 Task: Search one way flight ticket for 4 adults, 2 children, 2 infants in seat and 1 infant on lap in economy from Lubbock: Lubbock Preston Smith International Airport to Laramie: Laramie Regional Airport on 8-3-2023. Choice of flights is Sun country airlines. Price is upto 90000. Outbound departure time preference is 18:45.
Action: Mouse moved to (343, 146)
Screenshot: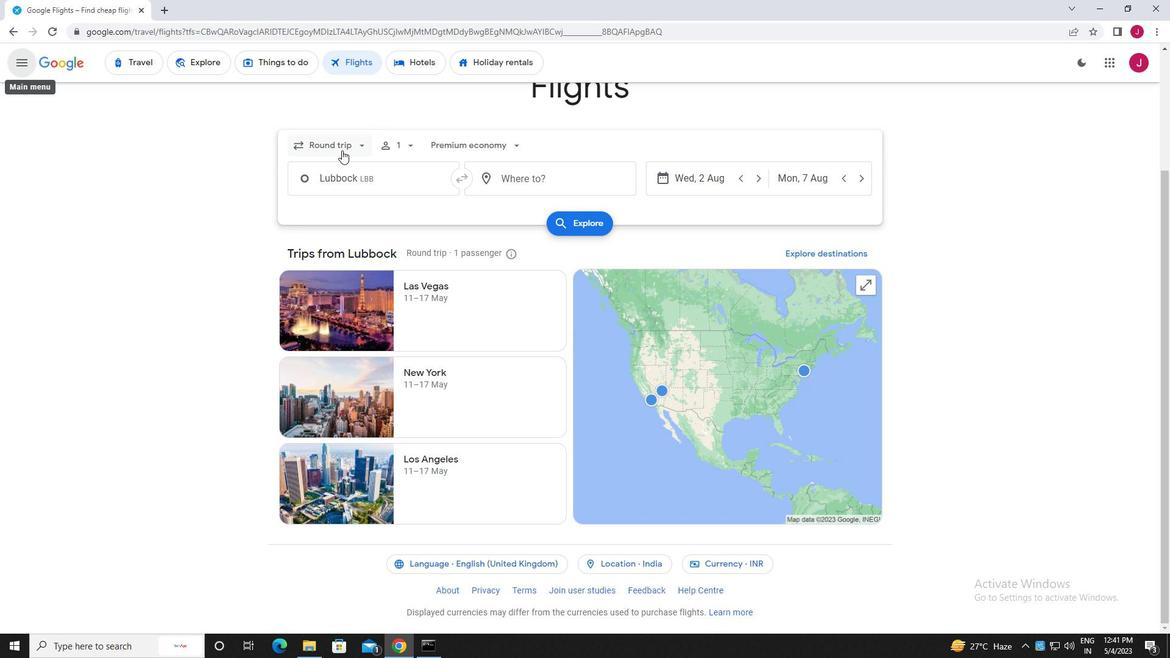 
Action: Mouse pressed left at (343, 146)
Screenshot: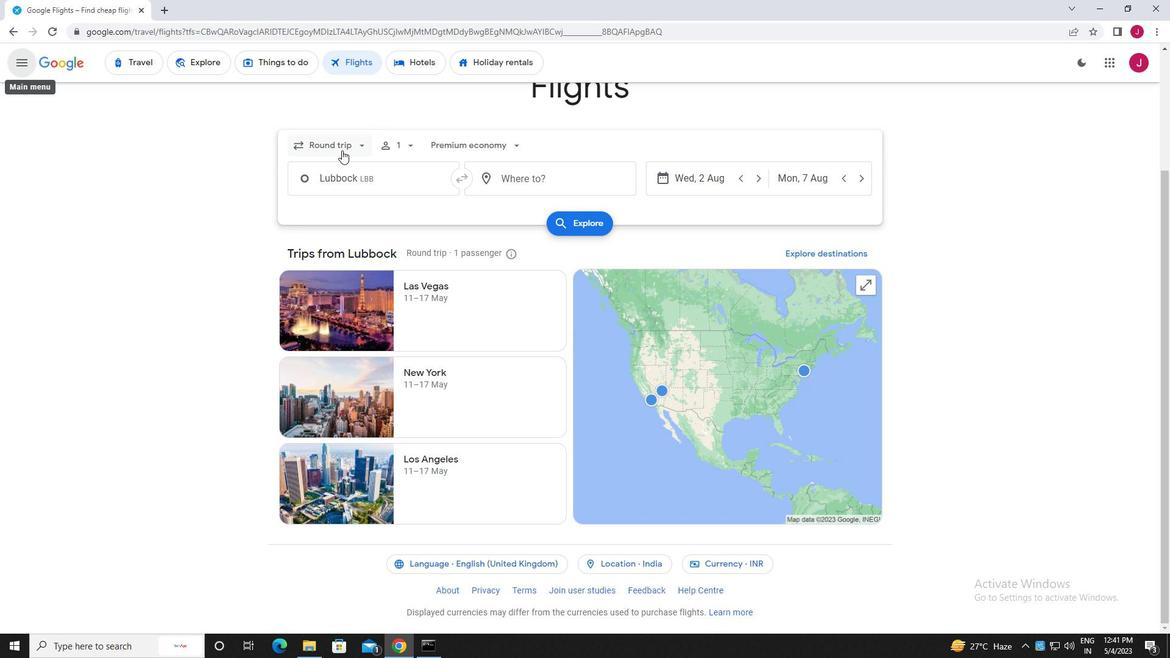 
Action: Mouse moved to (350, 199)
Screenshot: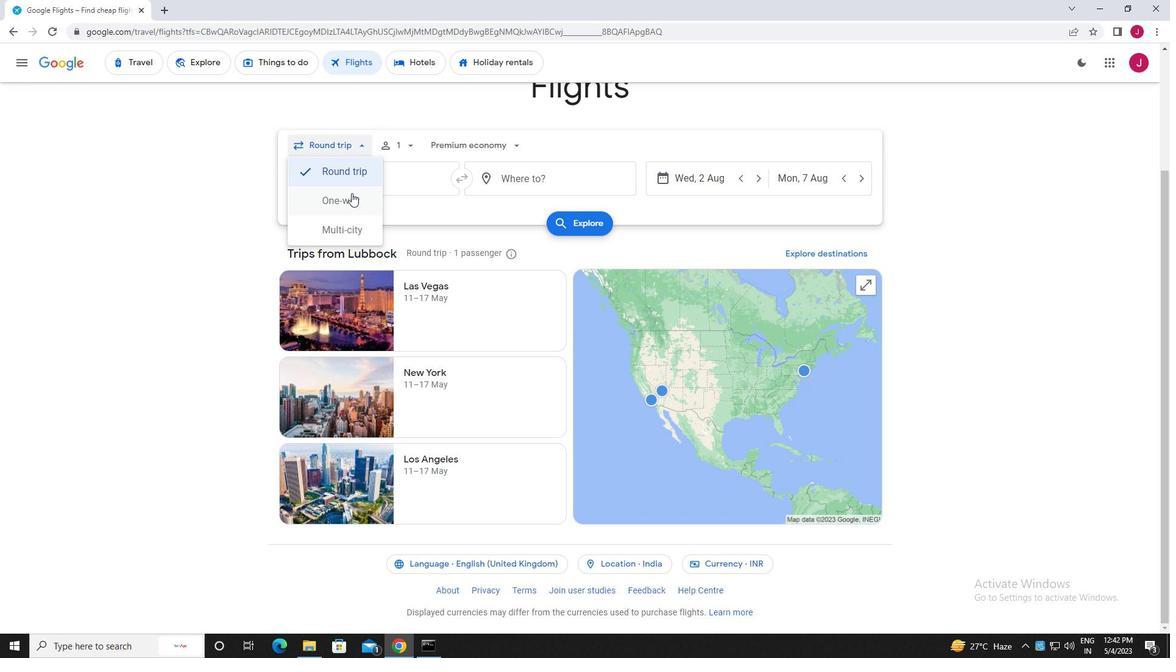 
Action: Mouse pressed left at (350, 199)
Screenshot: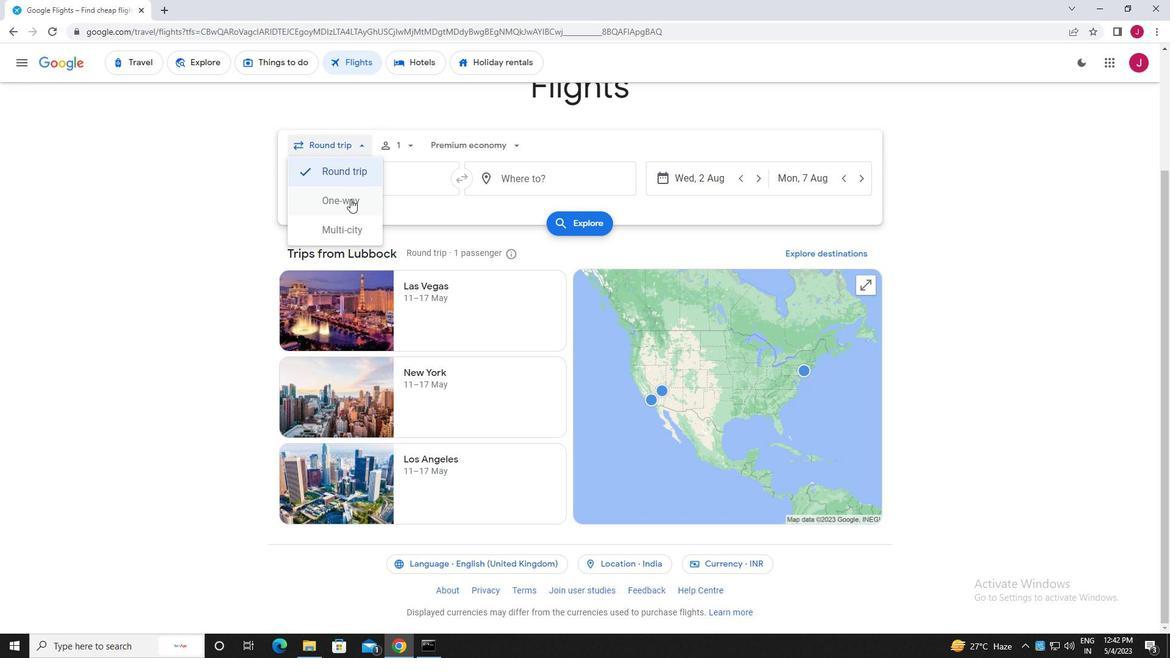 
Action: Mouse moved to (406, 146)
Screenshot: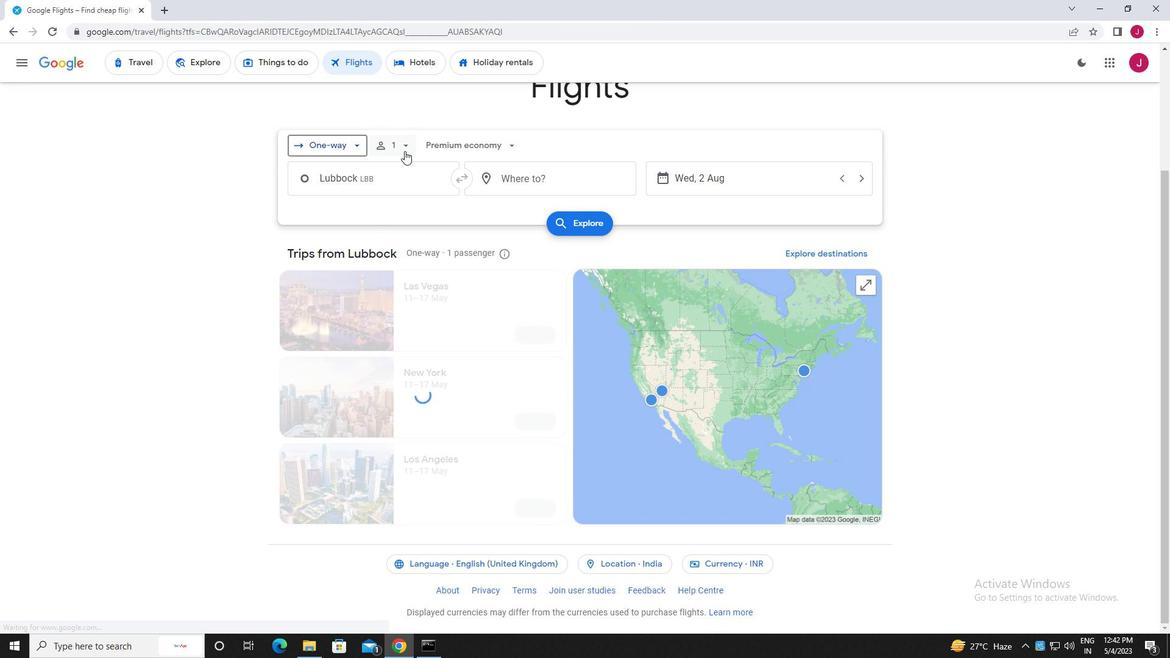 
Action: Mouse pressed left at (406, 146)
Screenshot: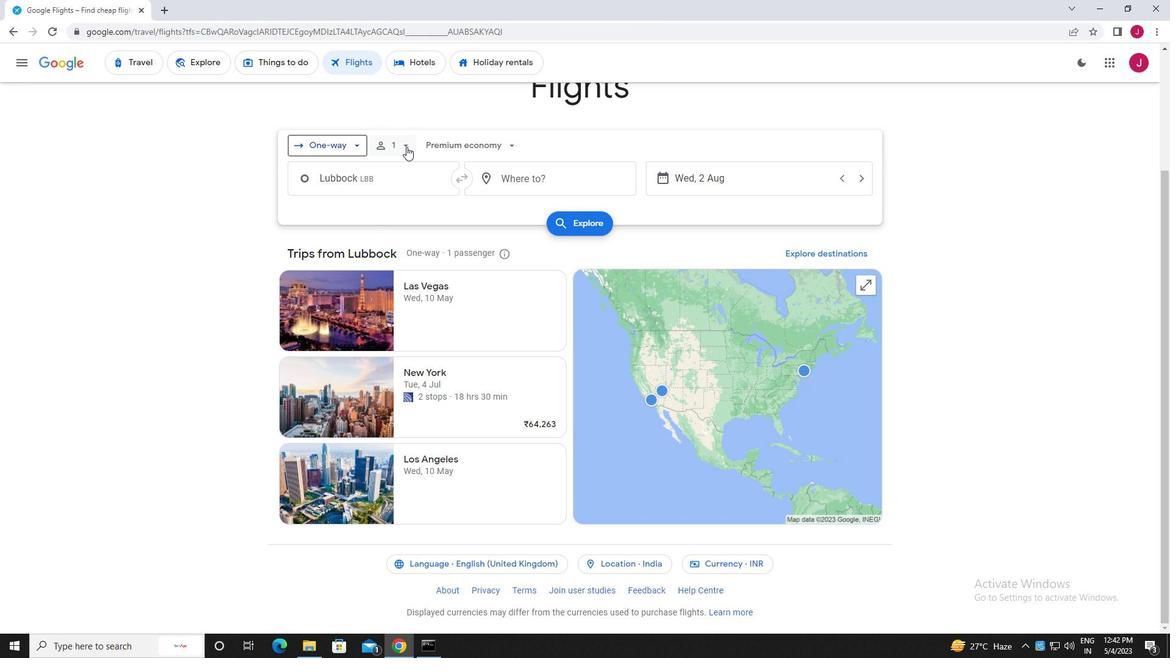 
Action: Mouse moved to (496, 177)
Screenshot: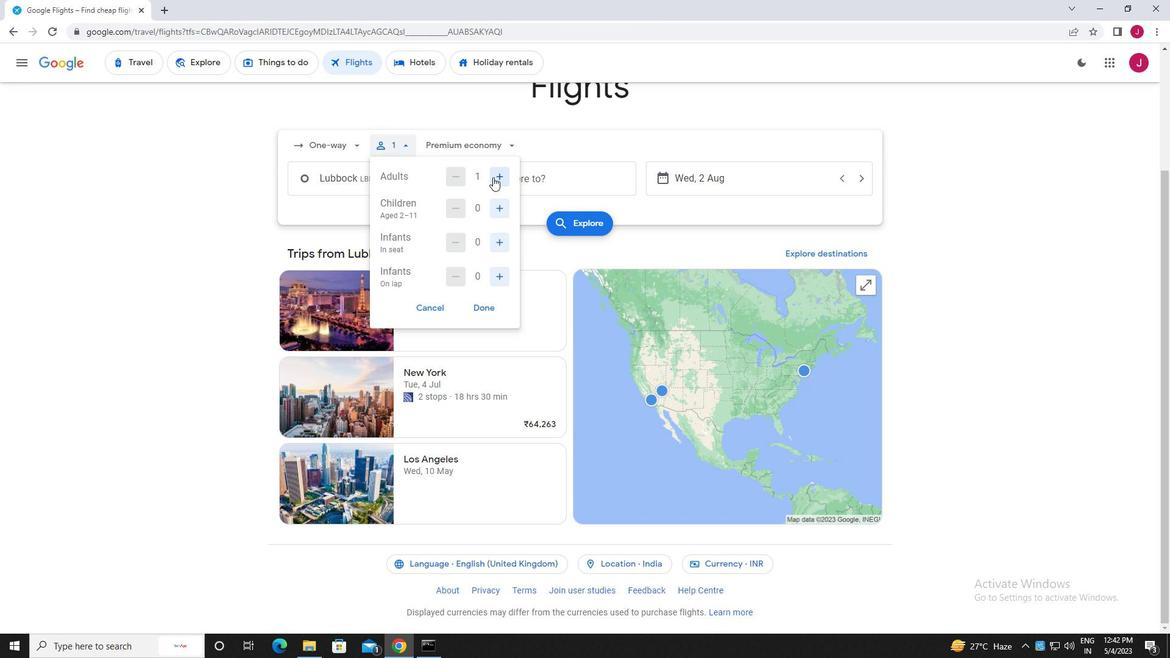 
Action: Mouse pressed left at (496, 177)
Screenshot: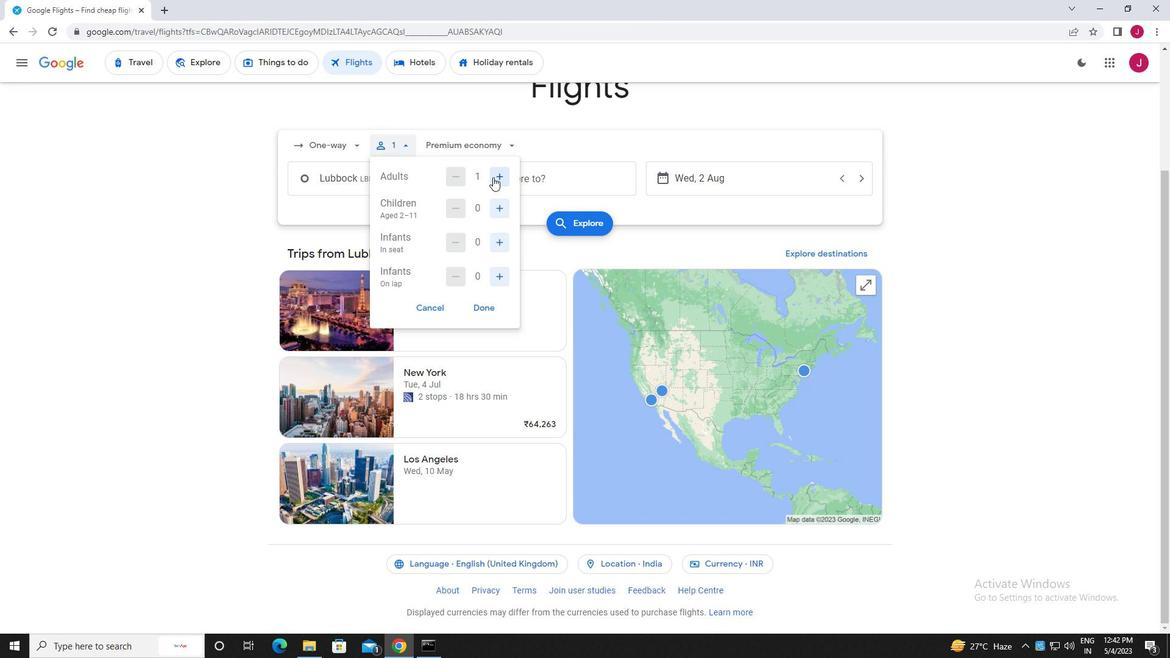 
Action: Mouse moved to (496, 177)
Screenshot: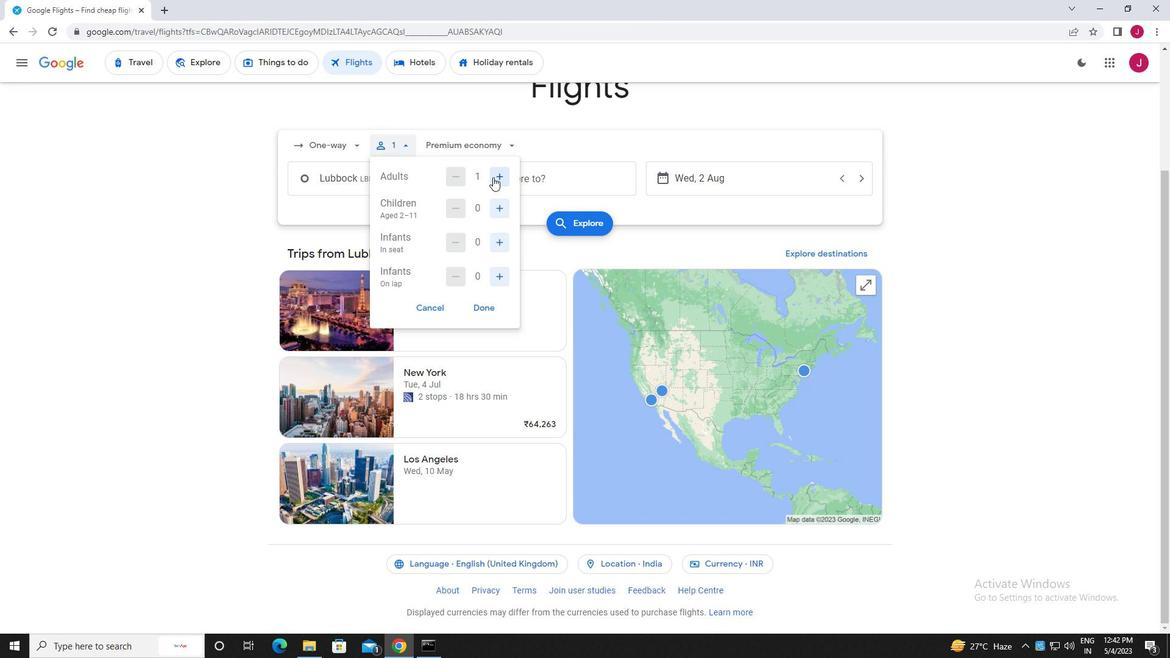 
Action: Mouse pressed left at (496, 177)
Screenshot: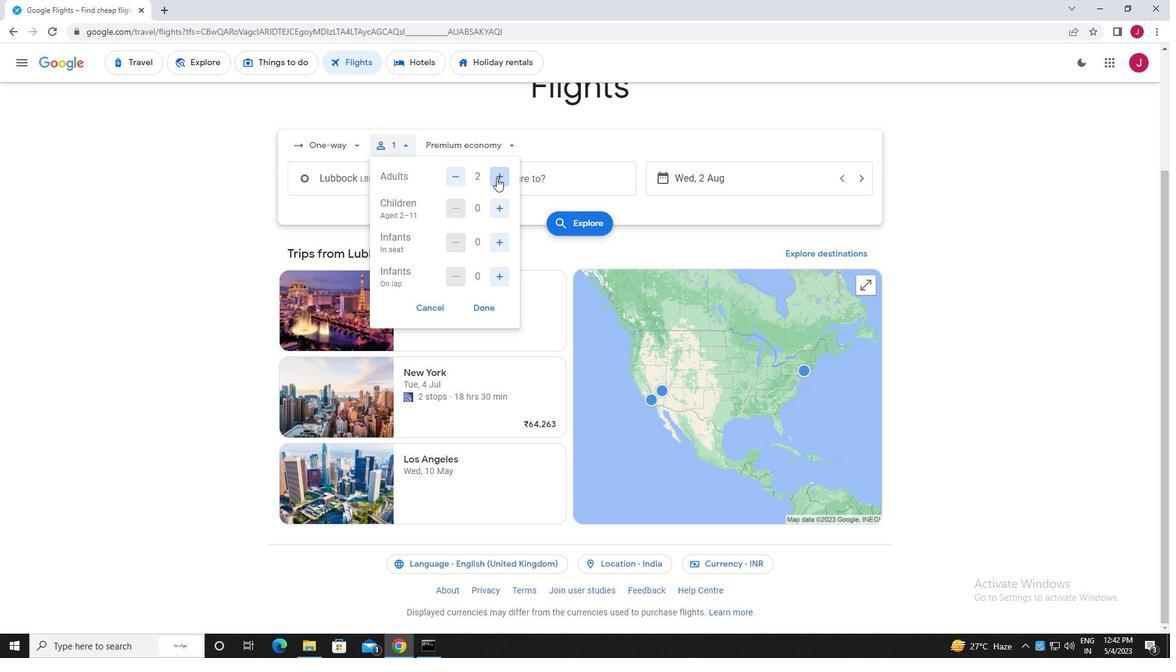 
Action: Mouse pressed left at (496, 177)
Screenshot: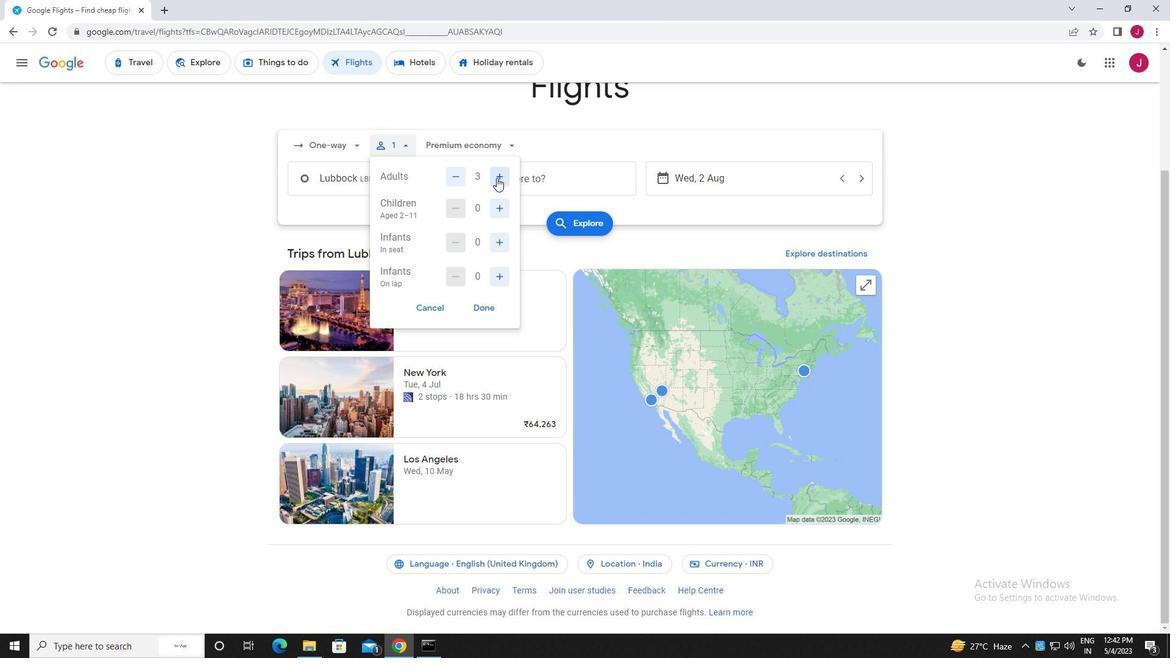 
Action: Mouse moved to (502, 207)
Screenshot: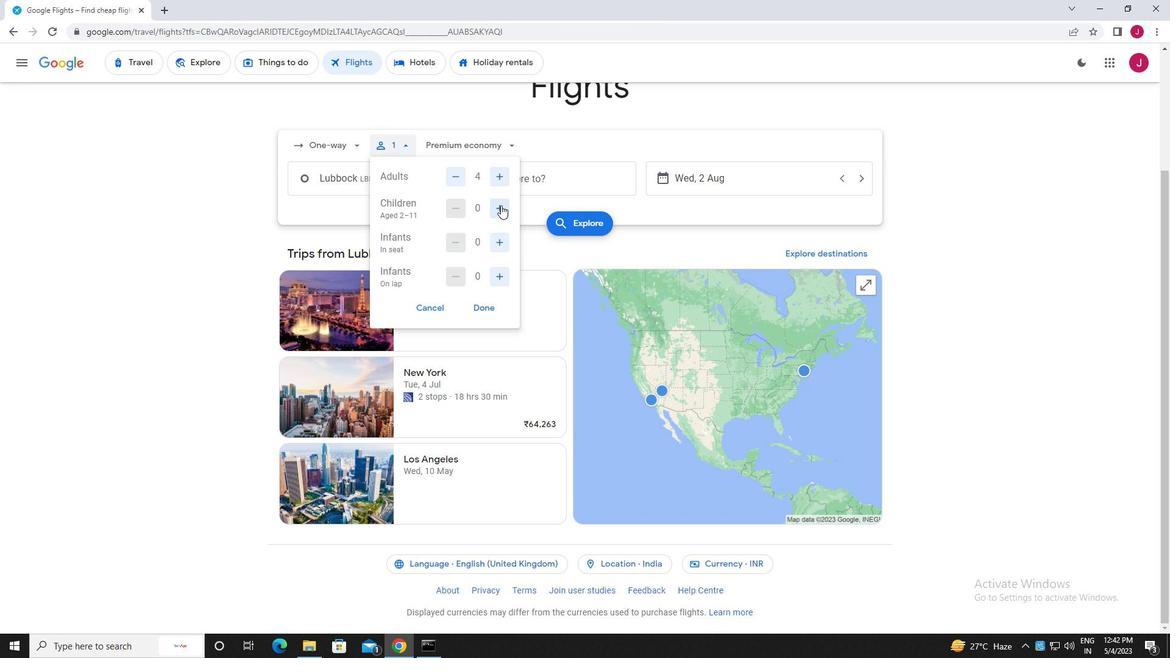 
Action: Mouse pressed left at (502, 207)
Screenshot: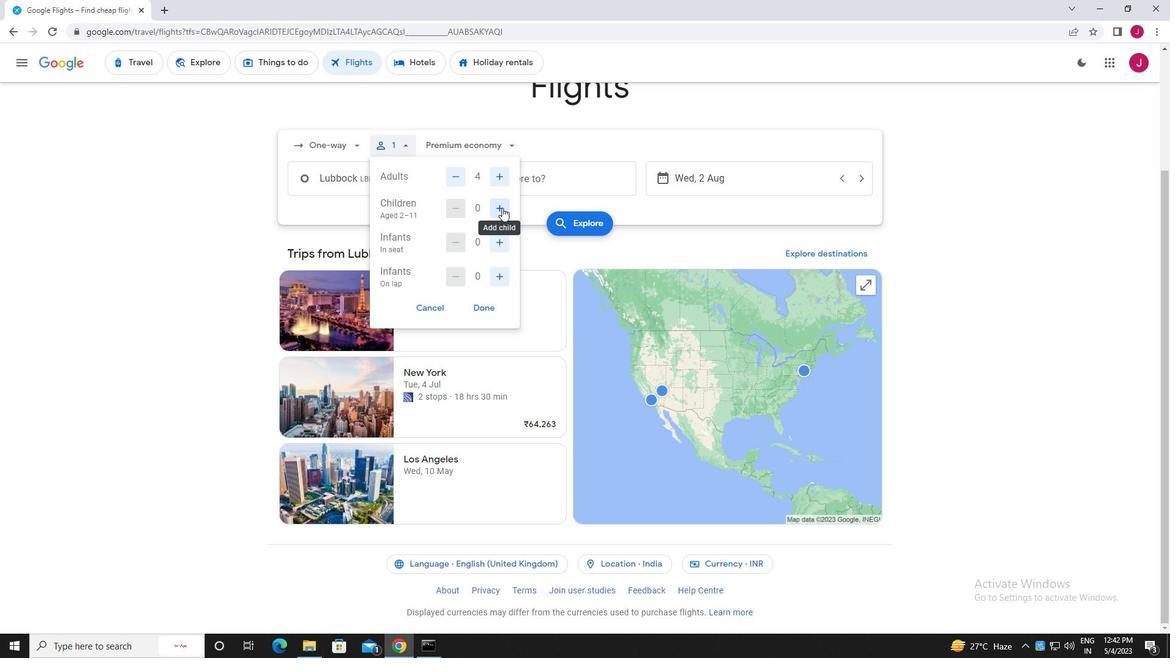 
Action: Mouse pressed left at (502, 207)
Screenshot: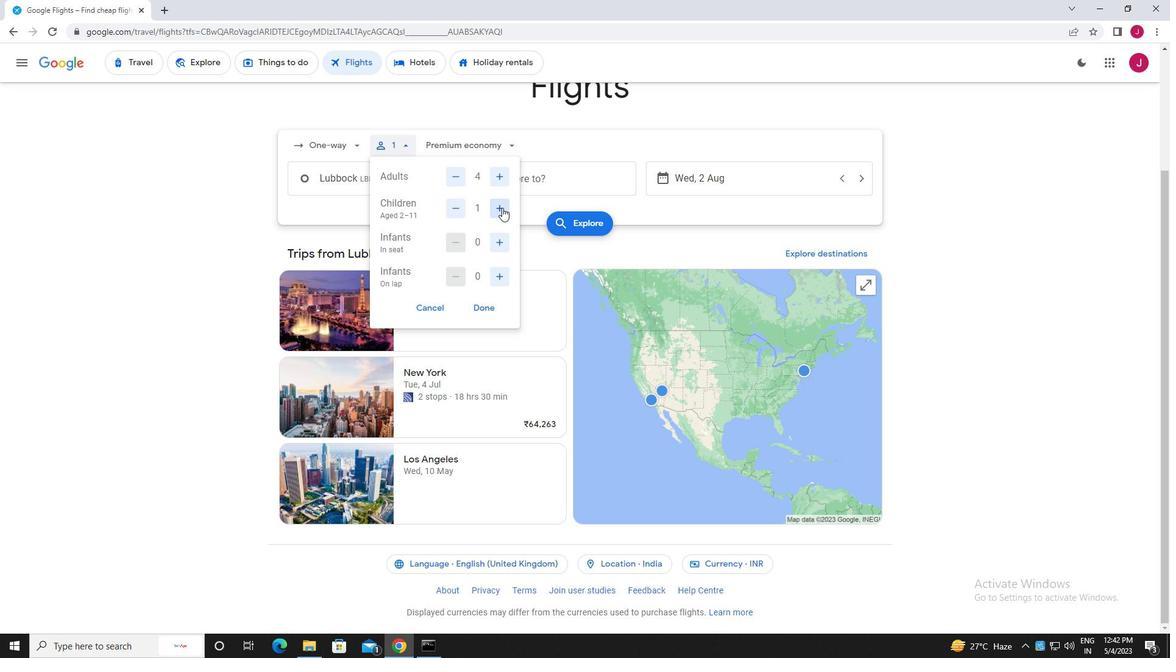 
Action: Mouse moved to (497, 244)
Screenshot: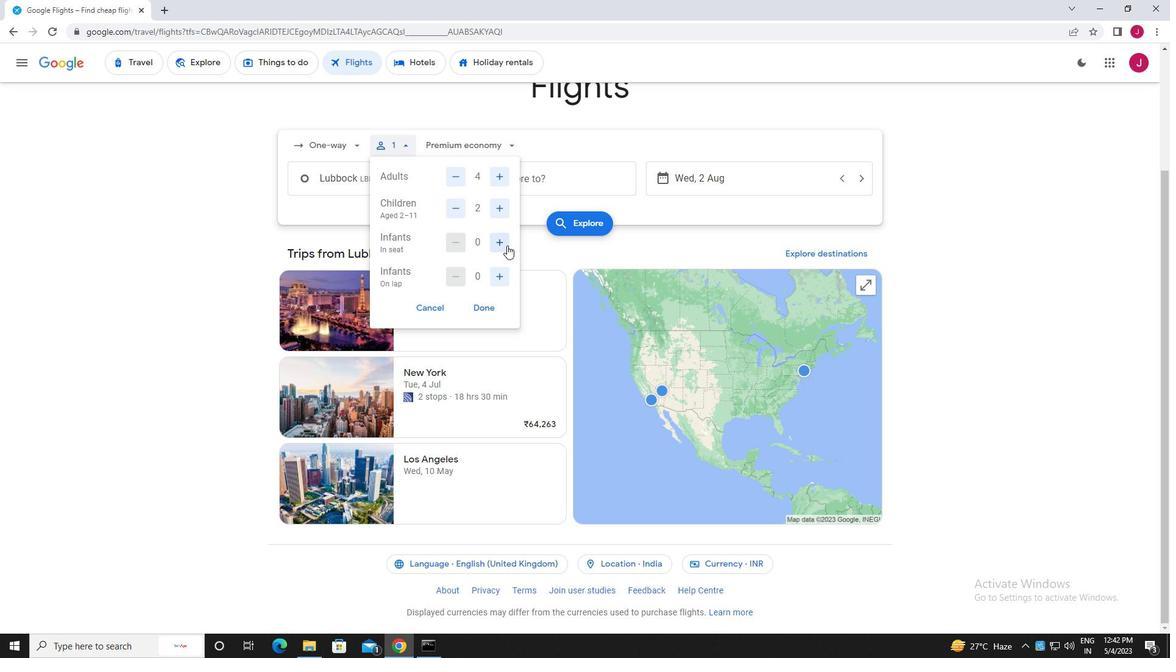 
Action: Mouse pressed left at (497, 244)
Screenshot: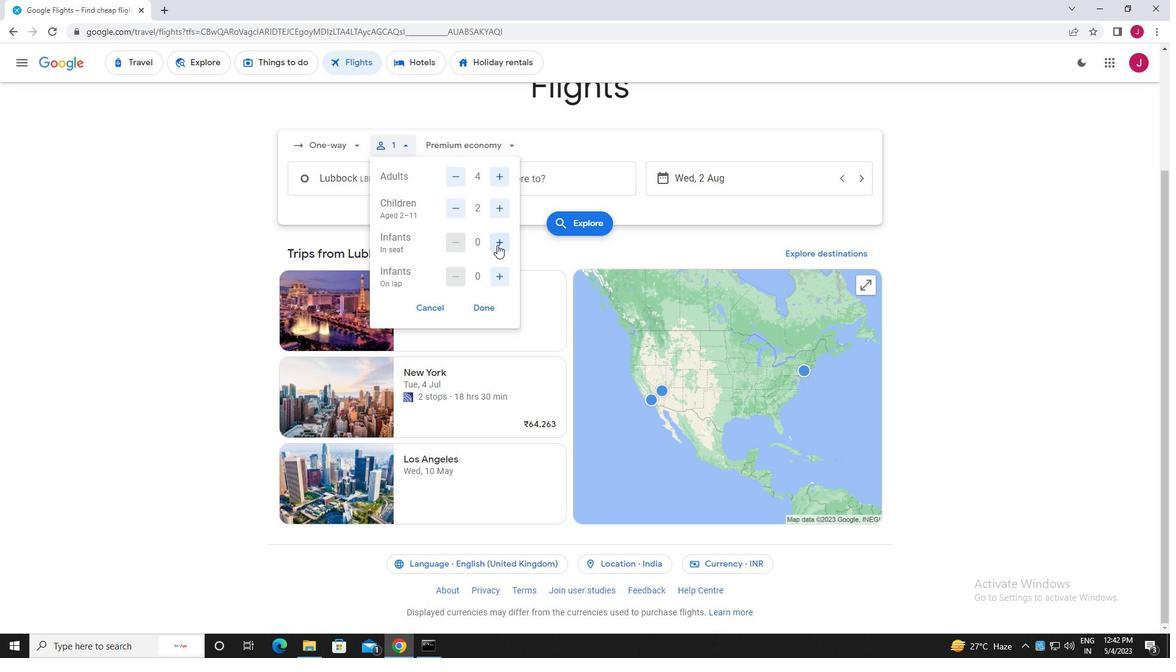 
Action: Mouse pressed left at (497, 244)
Screenshot: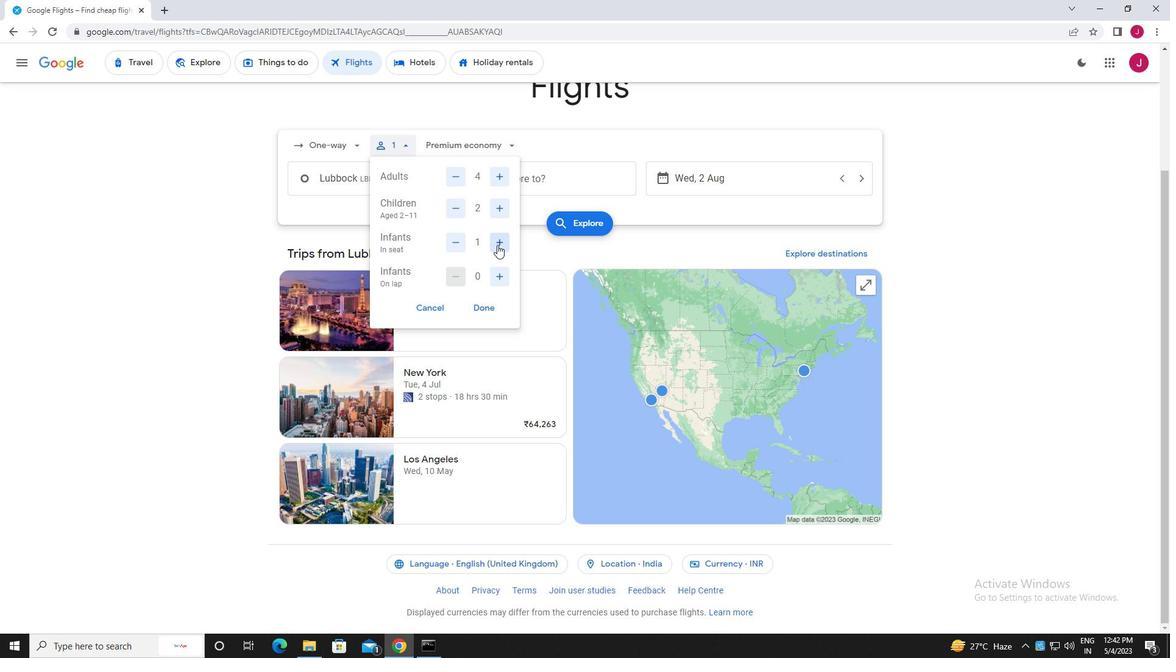 
Action: Mouse moved to (497, 279)
Screenshot: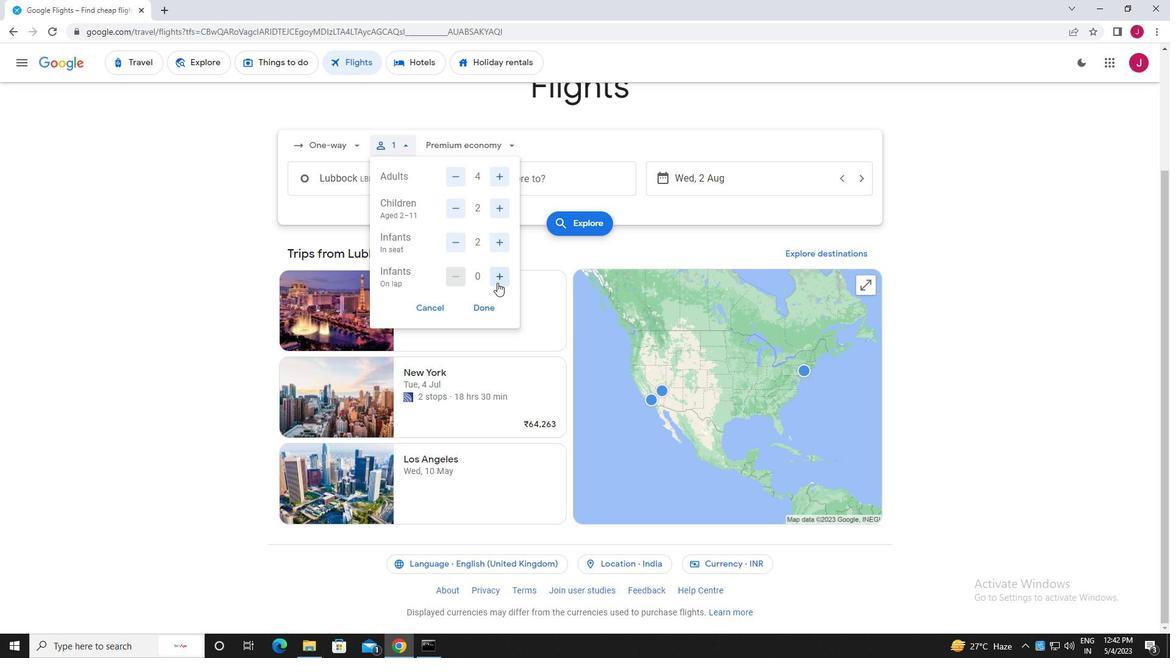 
Action: Mouse pressed left at (497, 279)
Screenshot: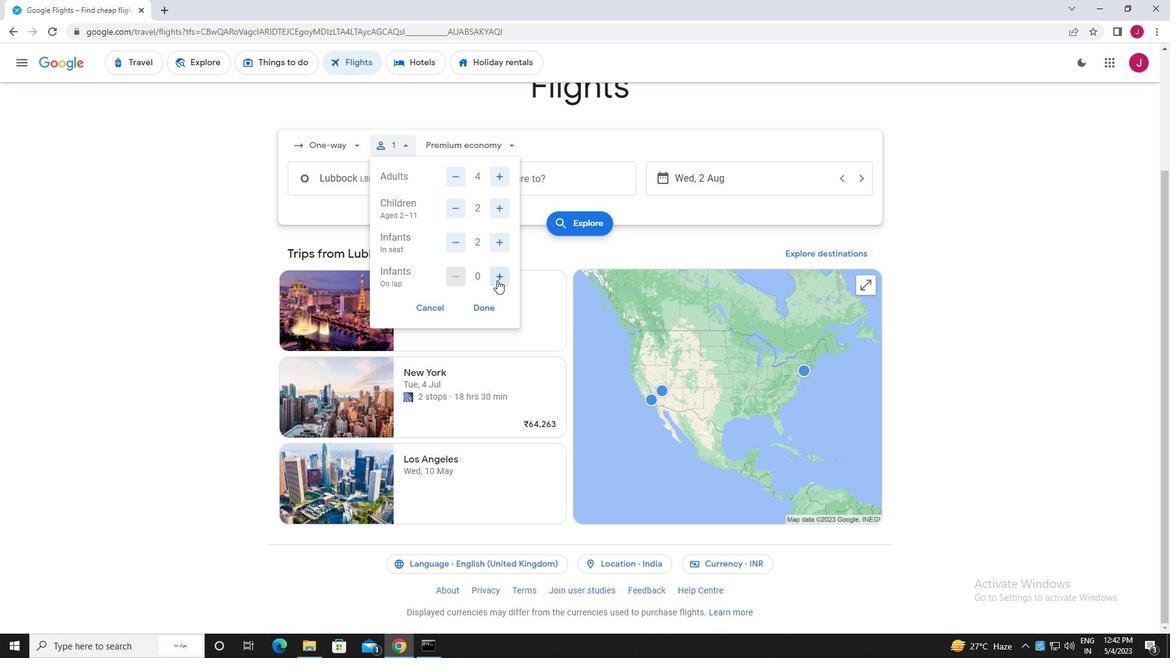 
Action: Mouse moved to (485, 306)
Screenshot: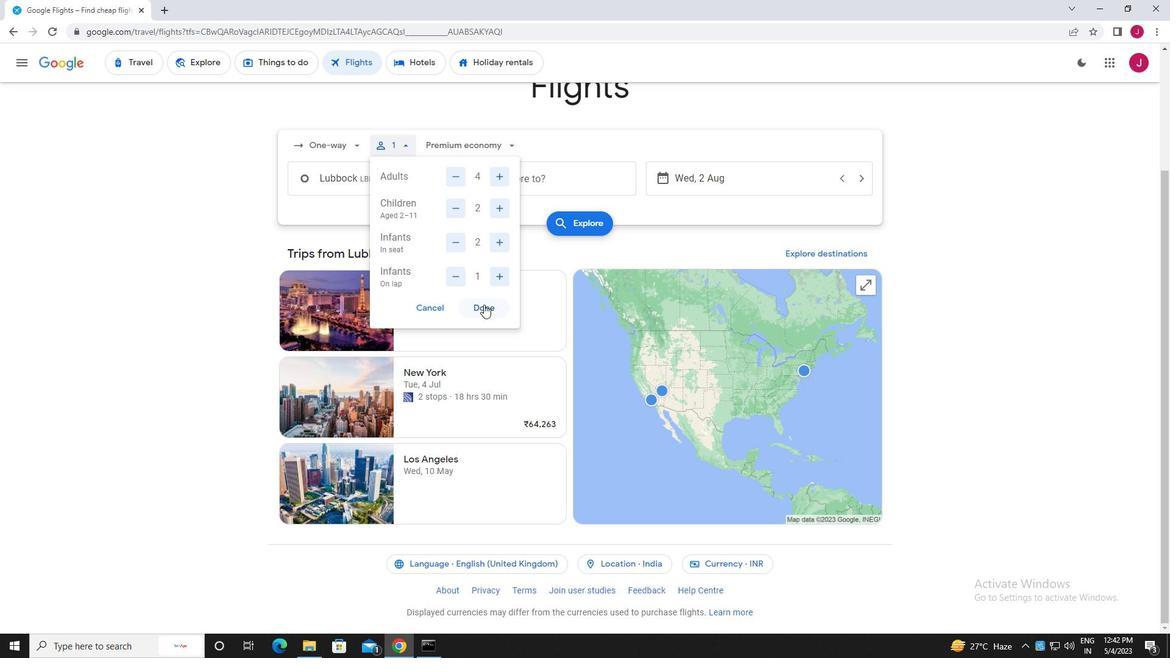 
Action: Mouse pressed left at (485, 306)
Screenshot: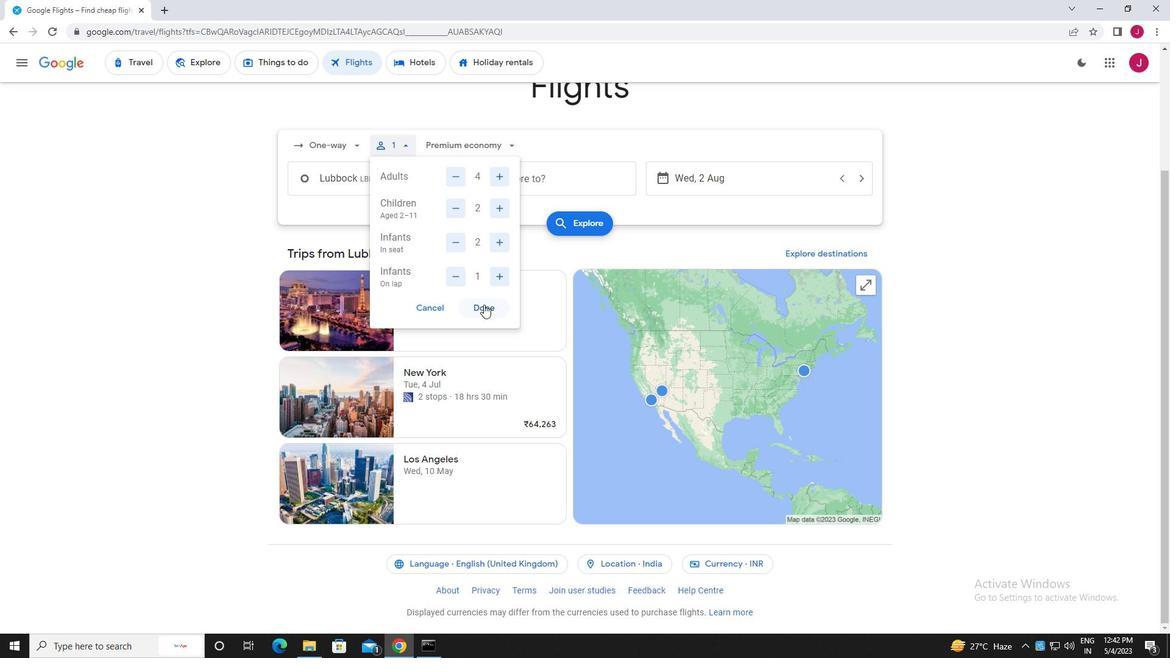 
Action: Mouse moved to (473, 146)
Screenshot: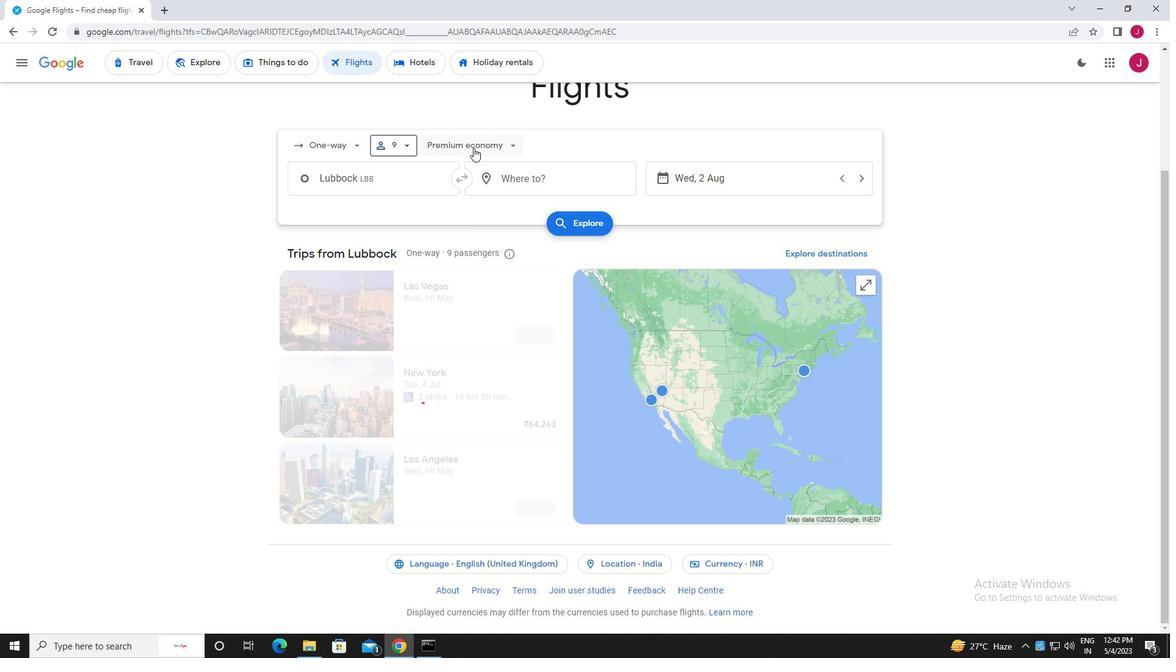 
Action: Mouse pressed left at (473, 146)
Screenshot: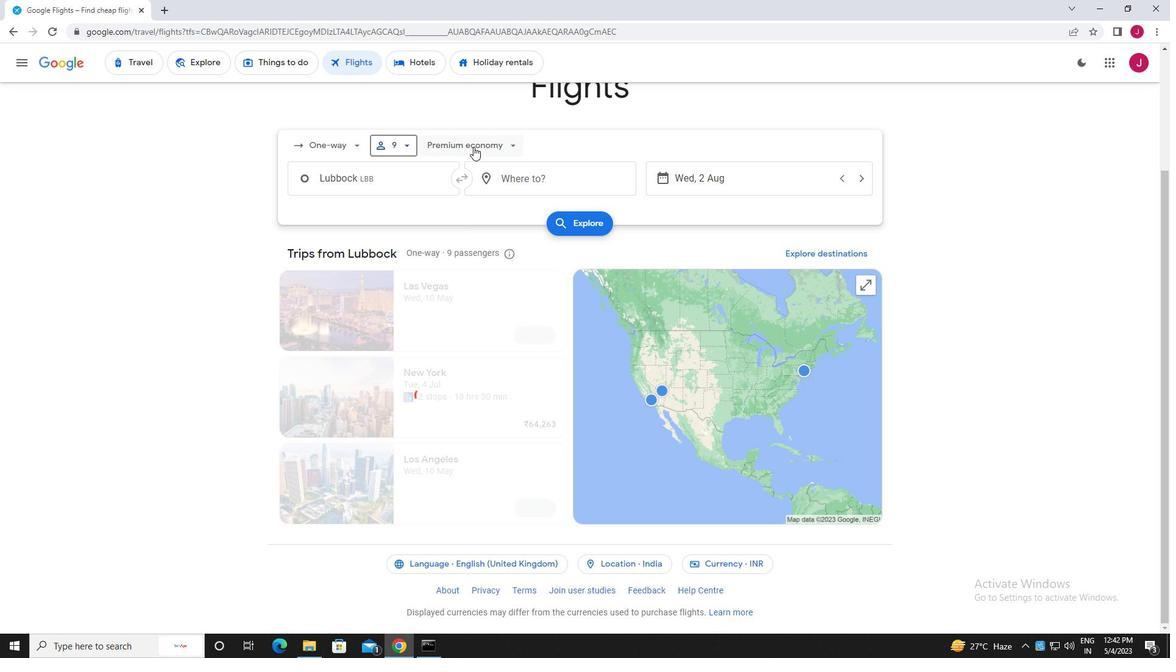 
Action: Mouse moved to (489, 171)
Screenshot: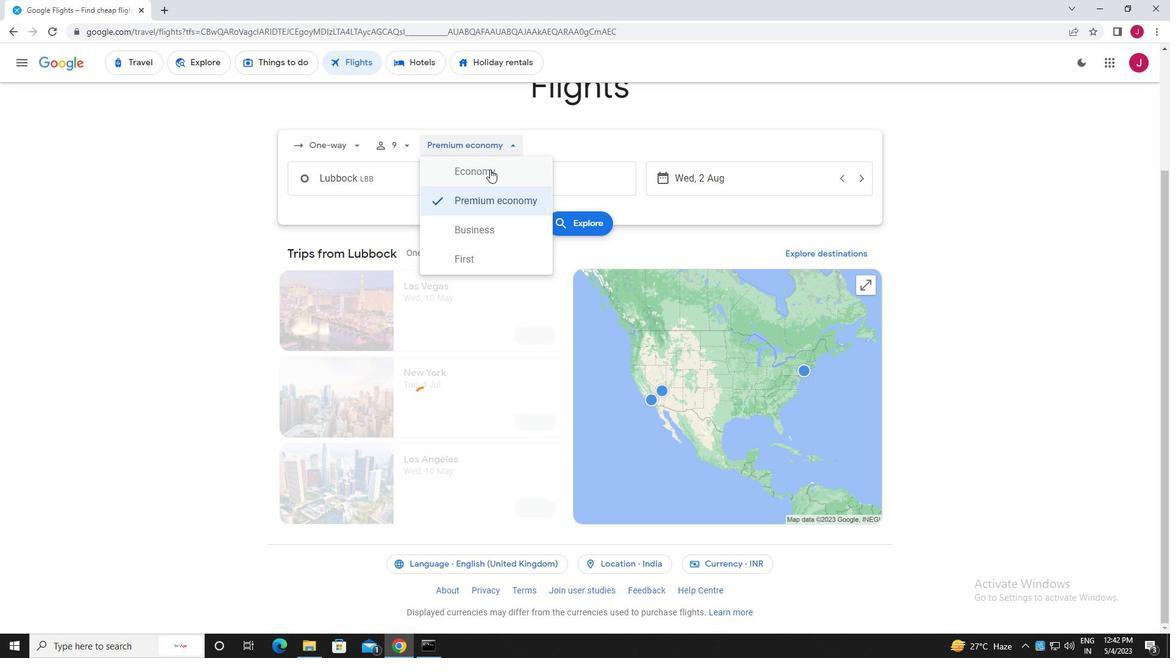 
Action: Mouse pressed left at (489, 171)
Screenshot: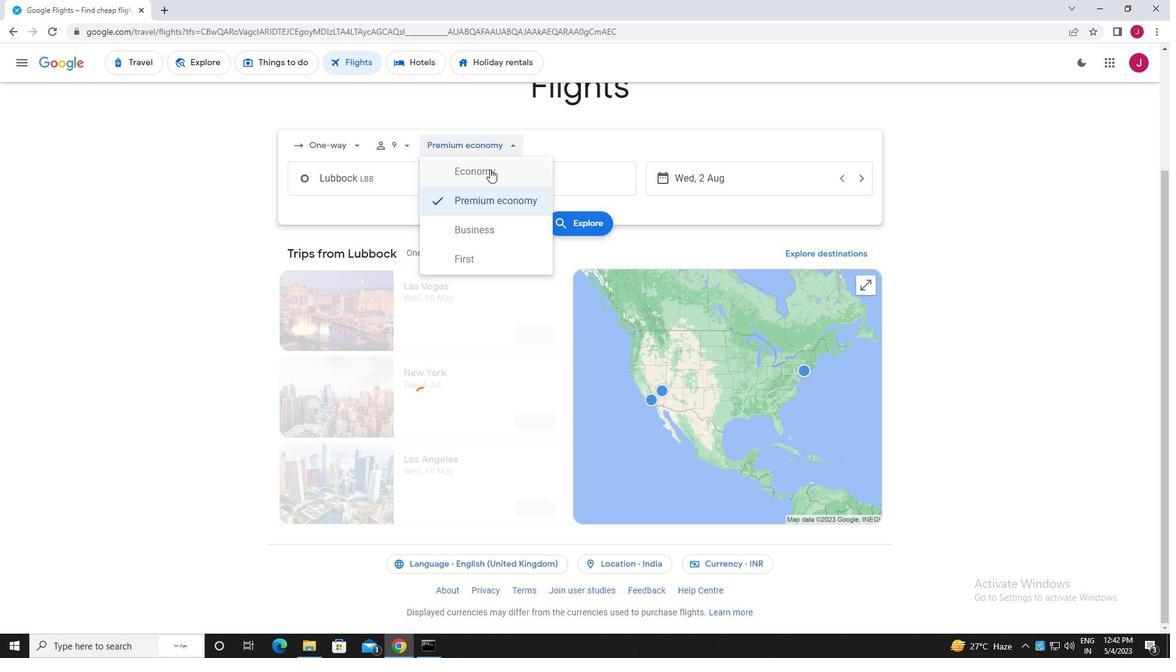 
Action: Mouse moved to (391, 176)
Screenshot: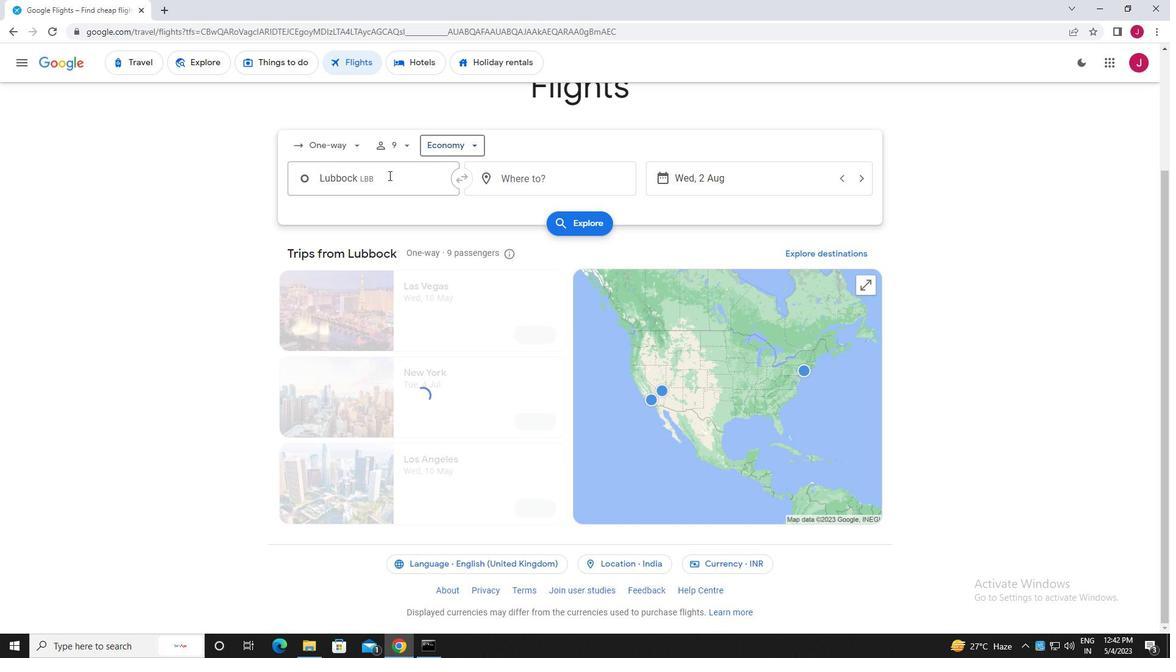 
Action: Mouse pressed left at (391, 176)
Screenshot: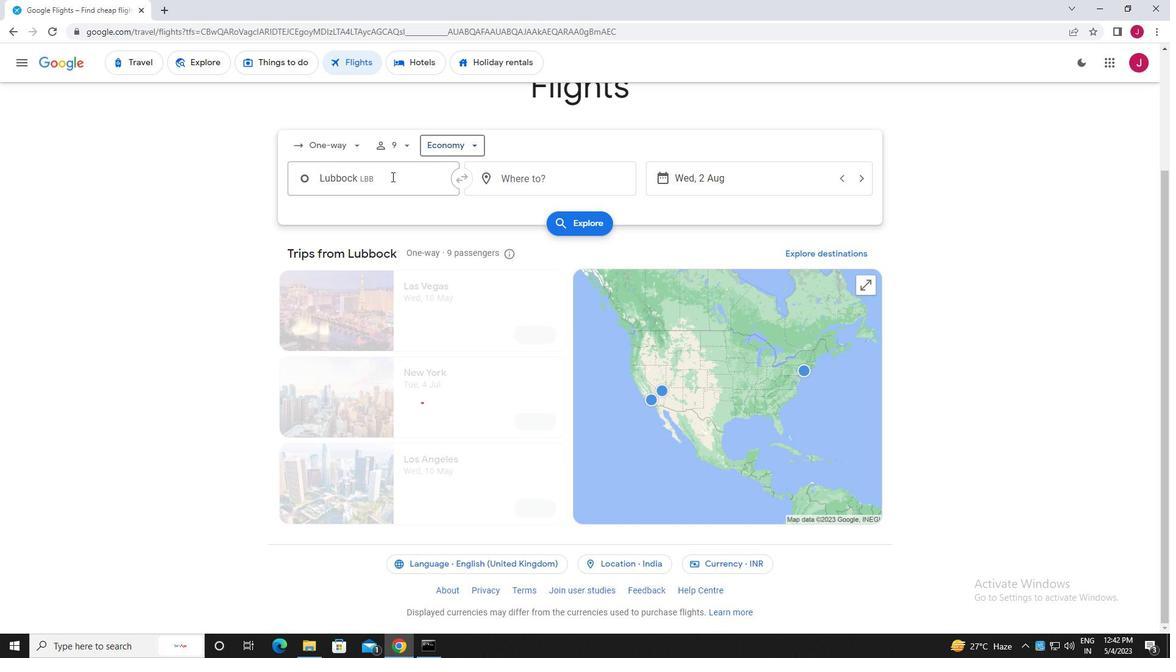 
Action: Mouse moved to (395, 176)
Screenshot: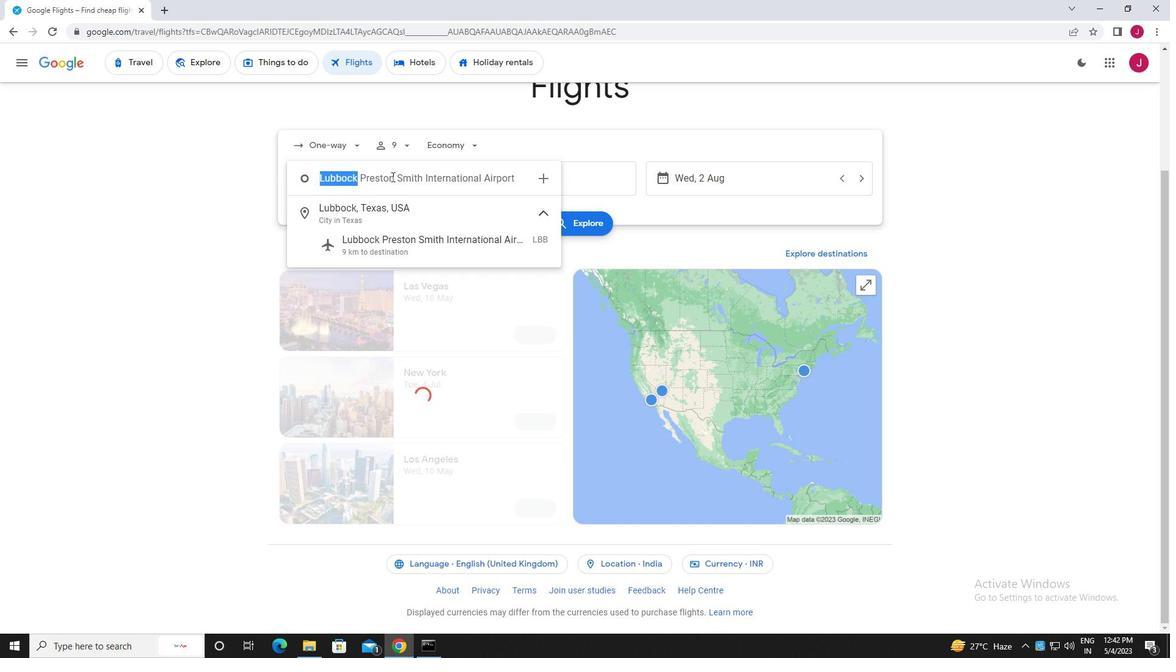 
Action: Key pressed lubbock
Screenshot: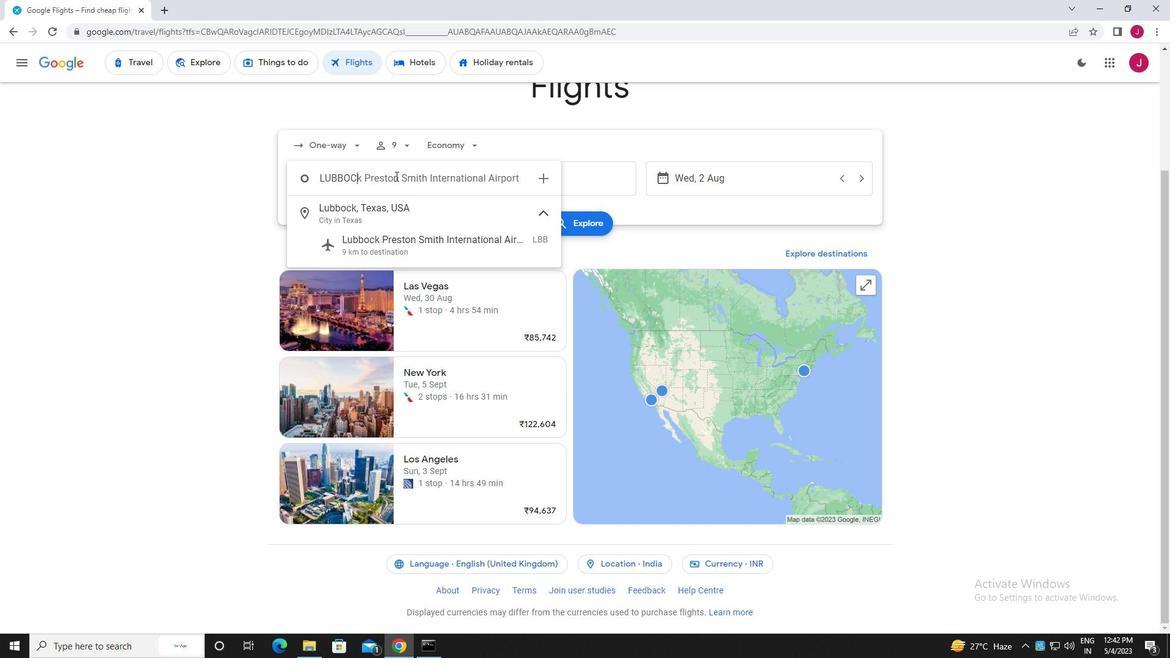 
Action: Mouse moved to (429, 245)
Screenshot: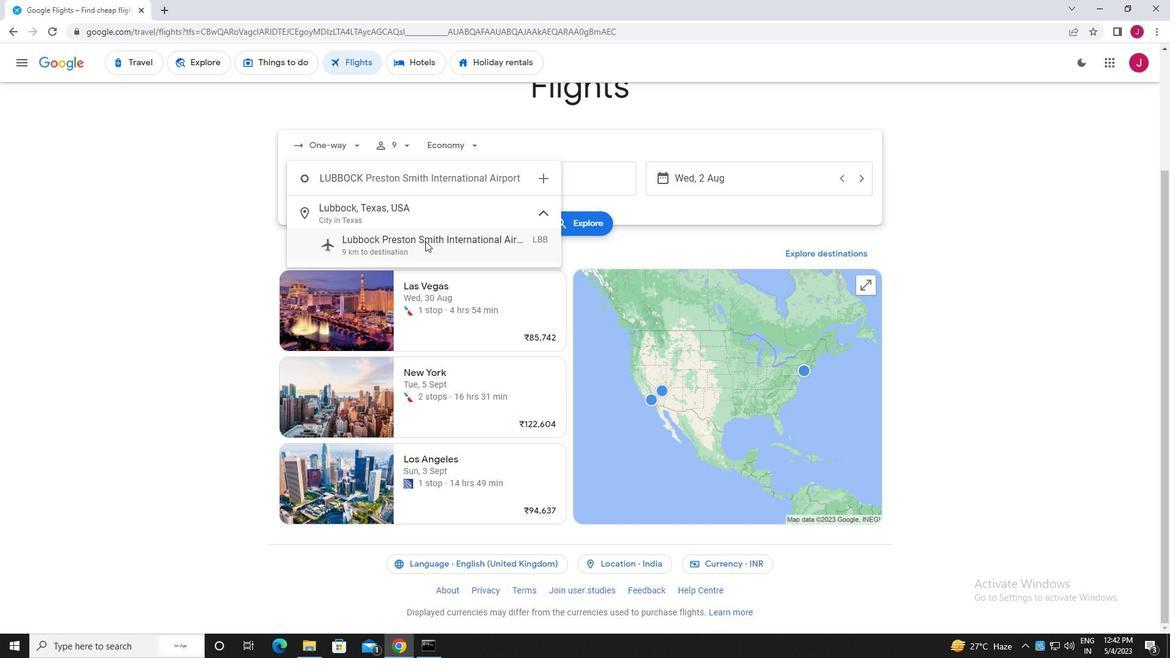 
Action: Mouse pressed left at (429, 245)
Screenshot: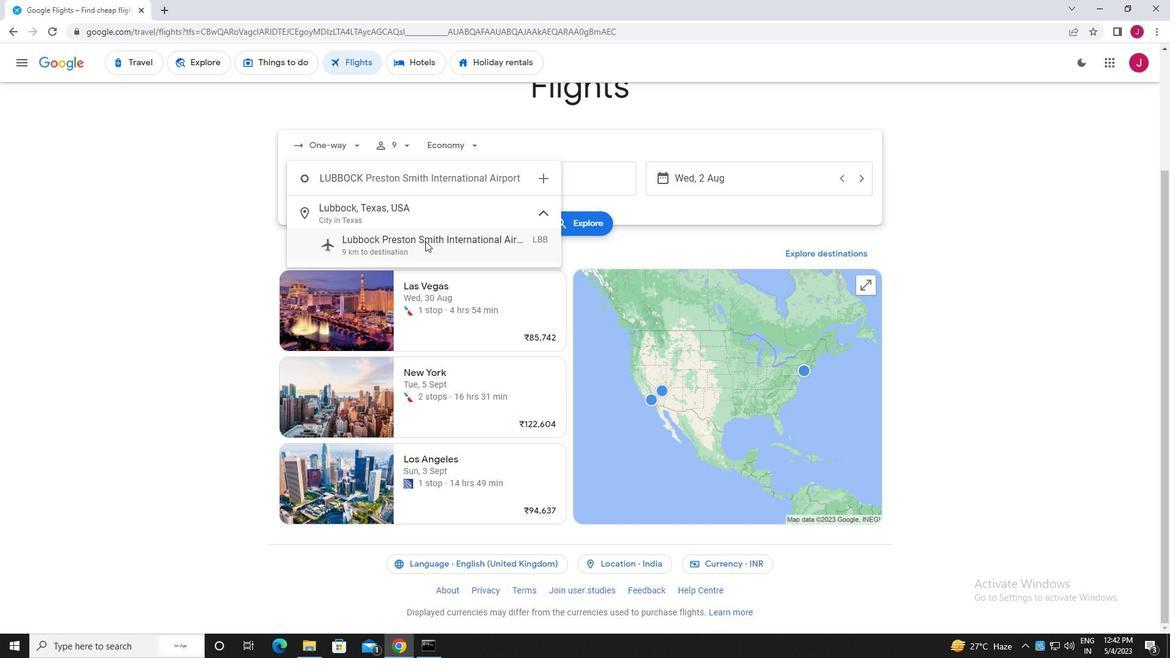 
Action: Mouse moved to (547, 181)
Screenshot: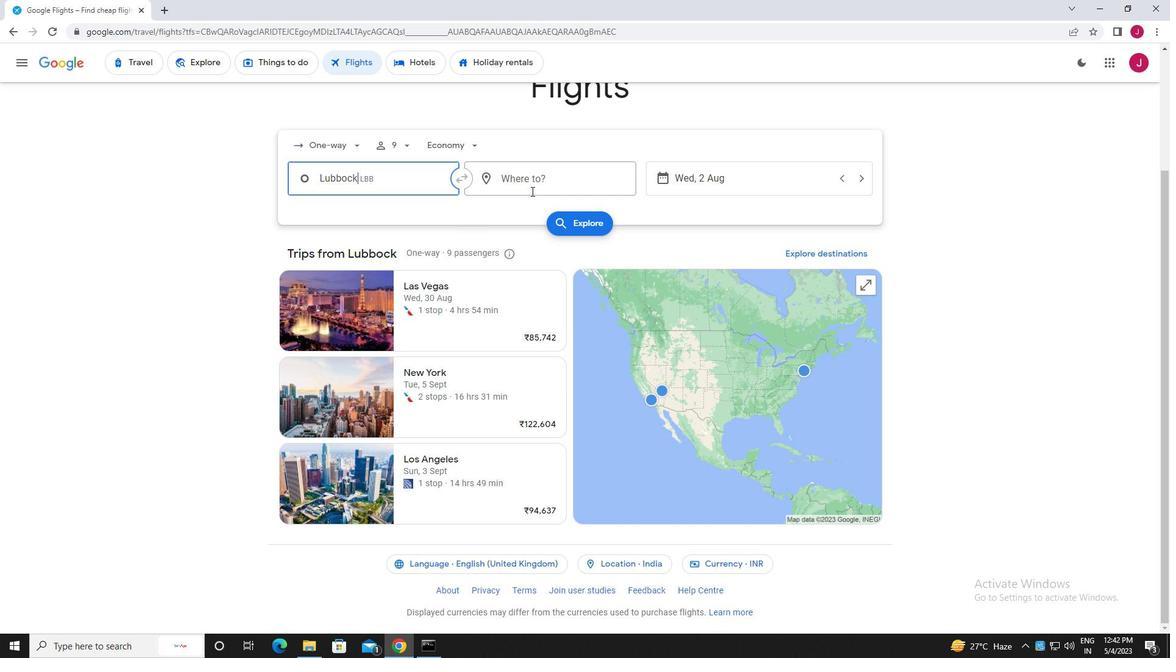 
Action: Mouse pressed left at (547, 181)
Screenshot: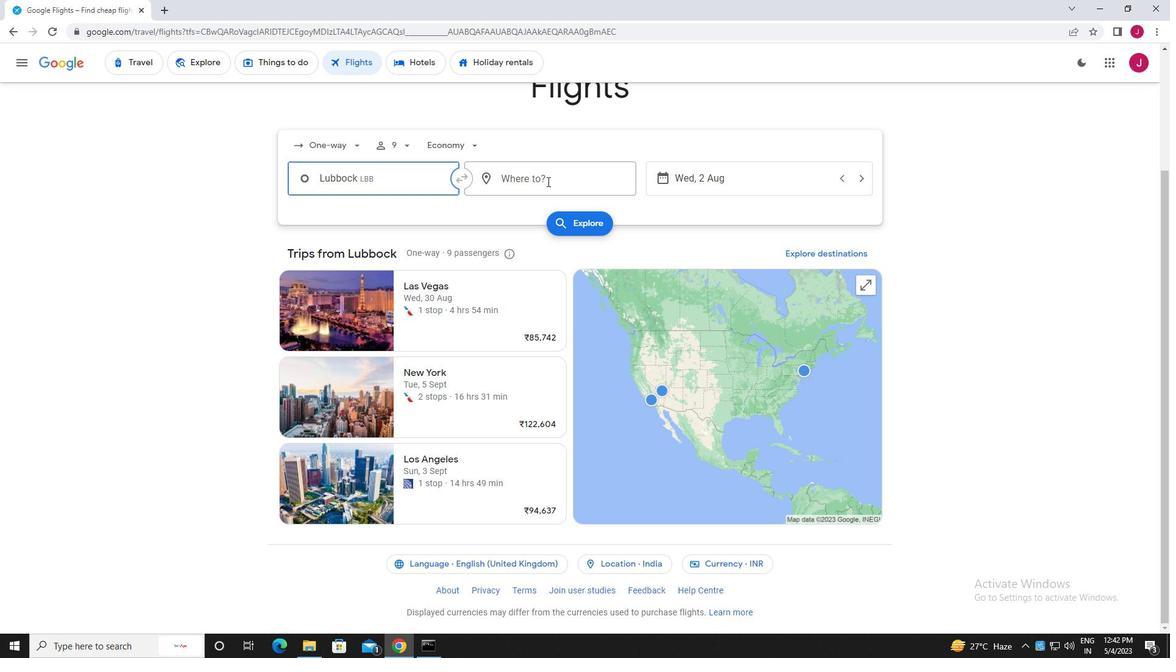 
Action: Mouse moved to (546, 183)
Screenshot: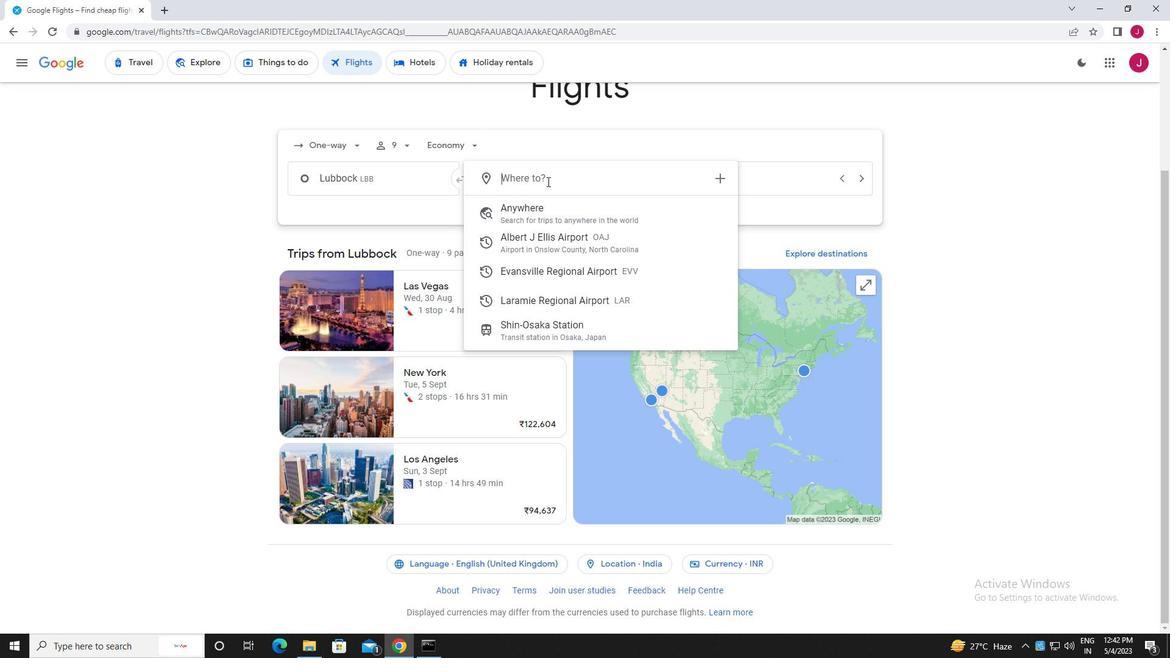 
Action: Key pressed laram
Screenshot: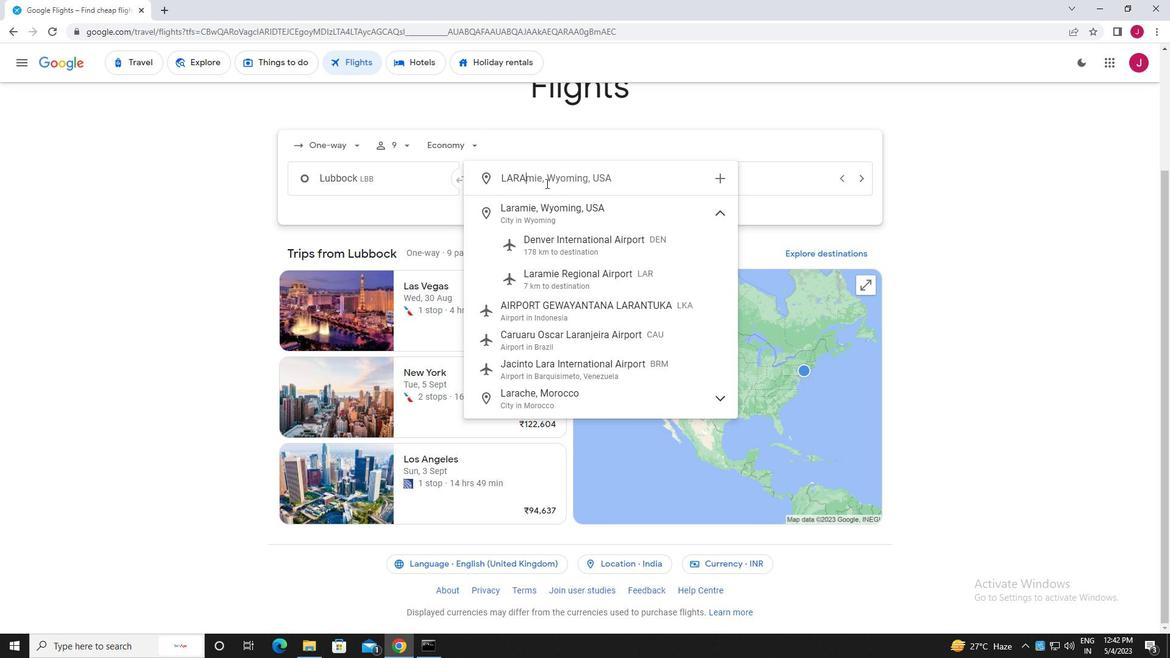
Action: Mouse moved to (581, 271)
Screenshot: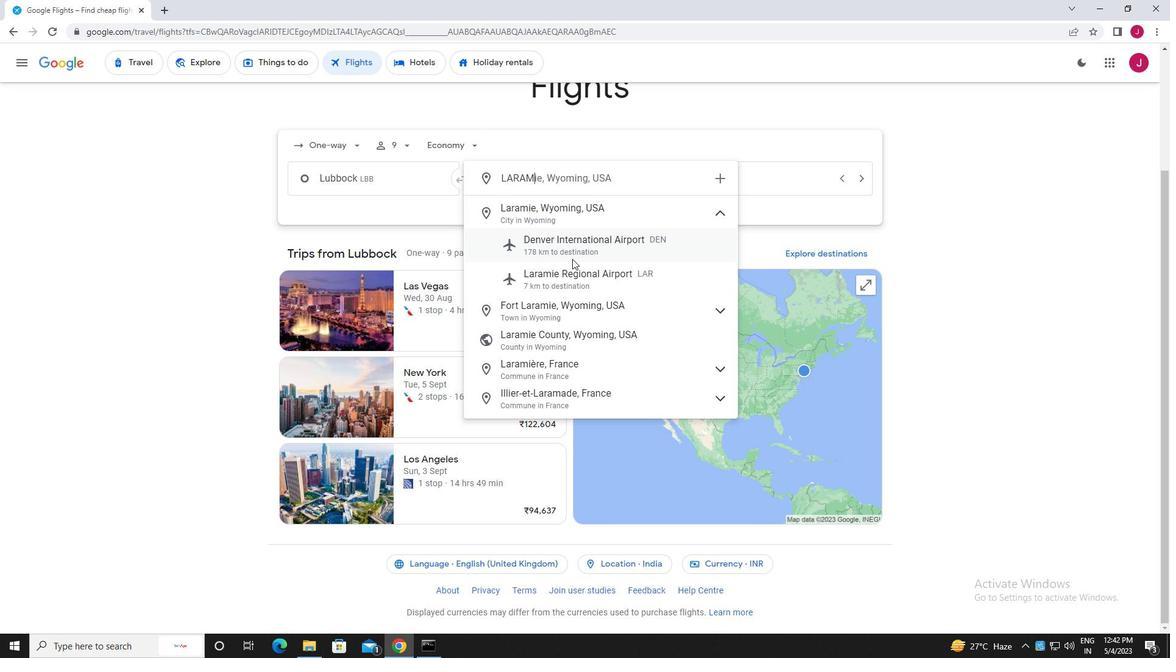 
Action: Mouse pressed left at (581, 271)
Screenshot: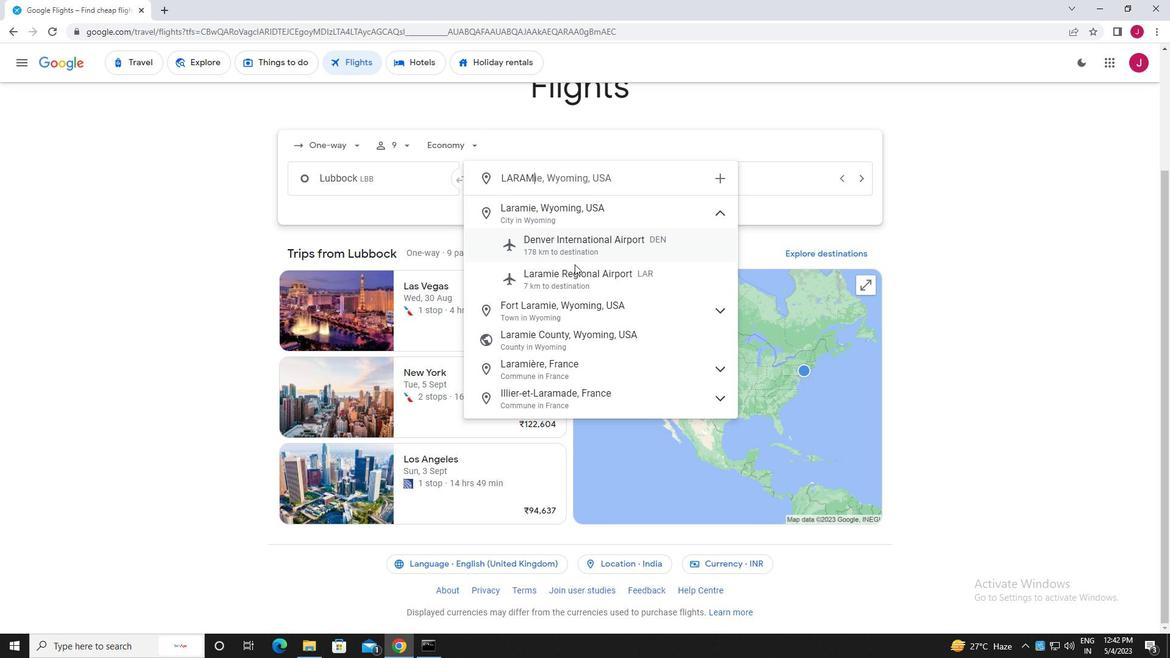
Action: Mouse moved to (727, 184)
Screenshot: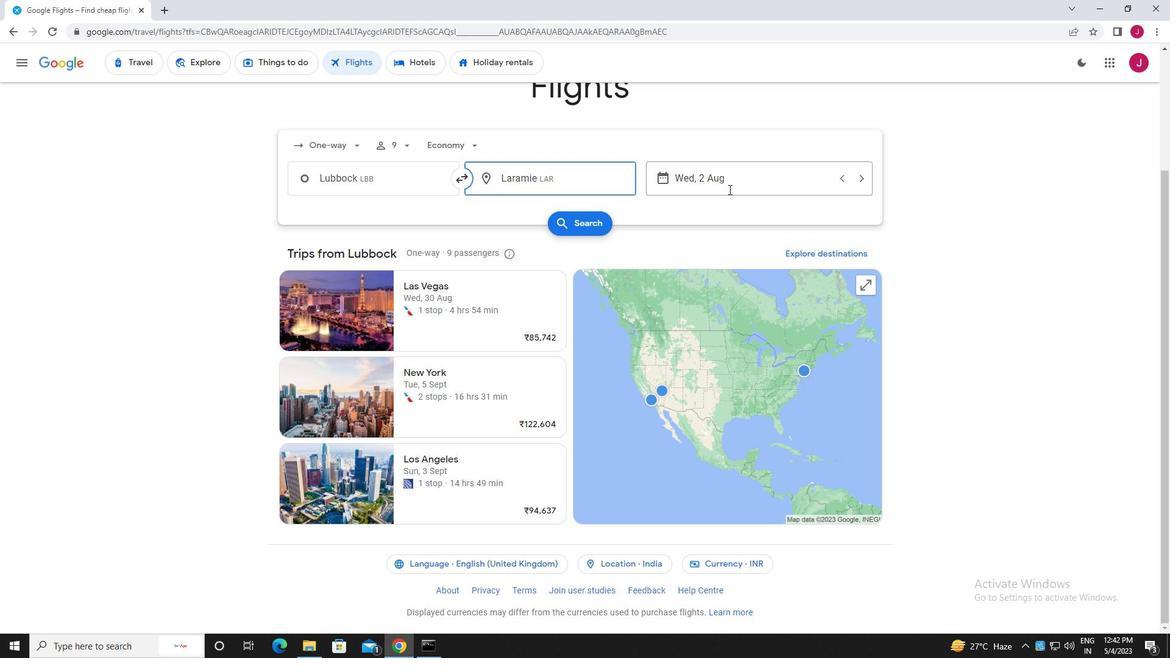 
Action: Mouse pressed left at (727, 184)
Screenshot: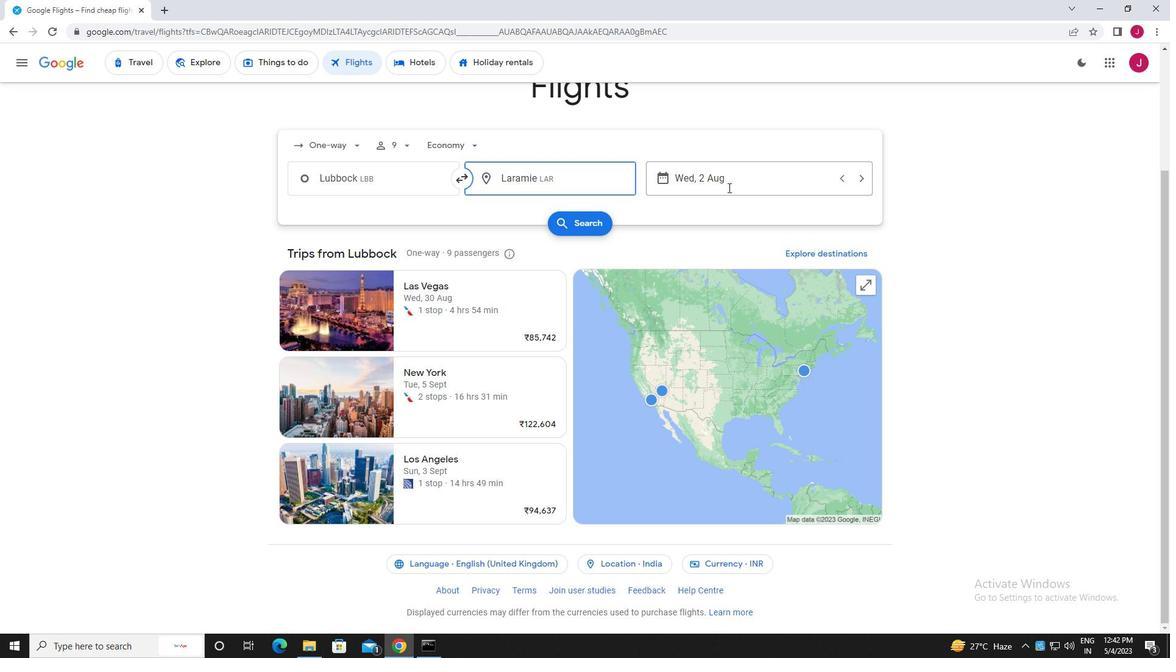 
Action: Mouse moved to (553, 274)
Screenshot: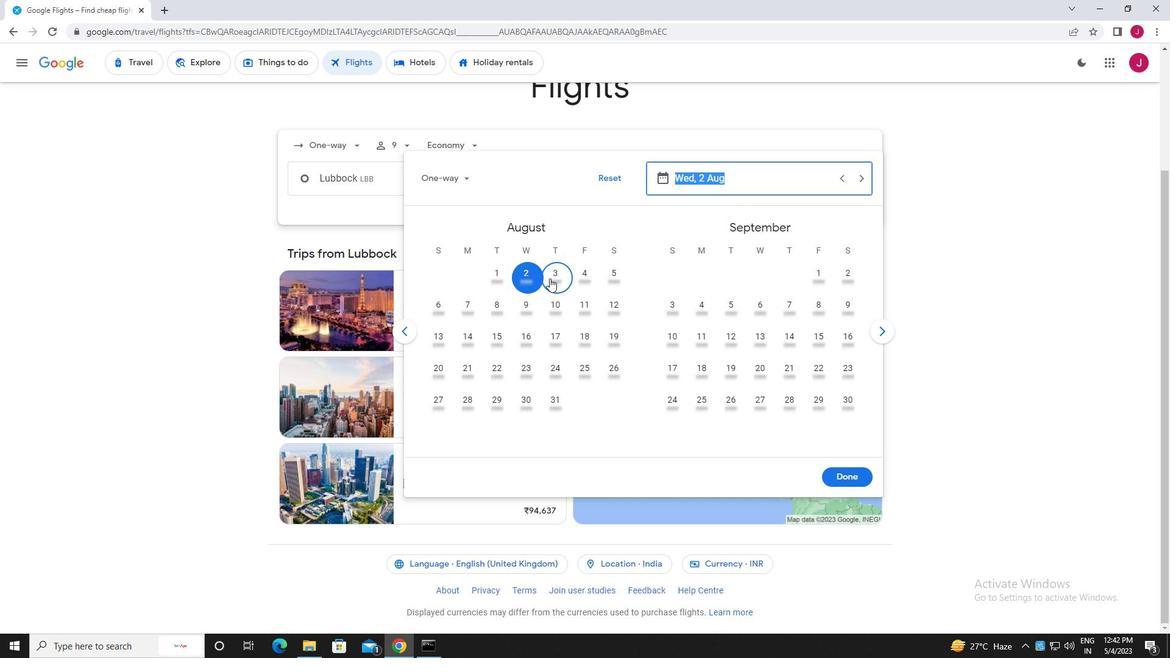 
Action: Mouse pressed left at (553, 274)
Screenshot: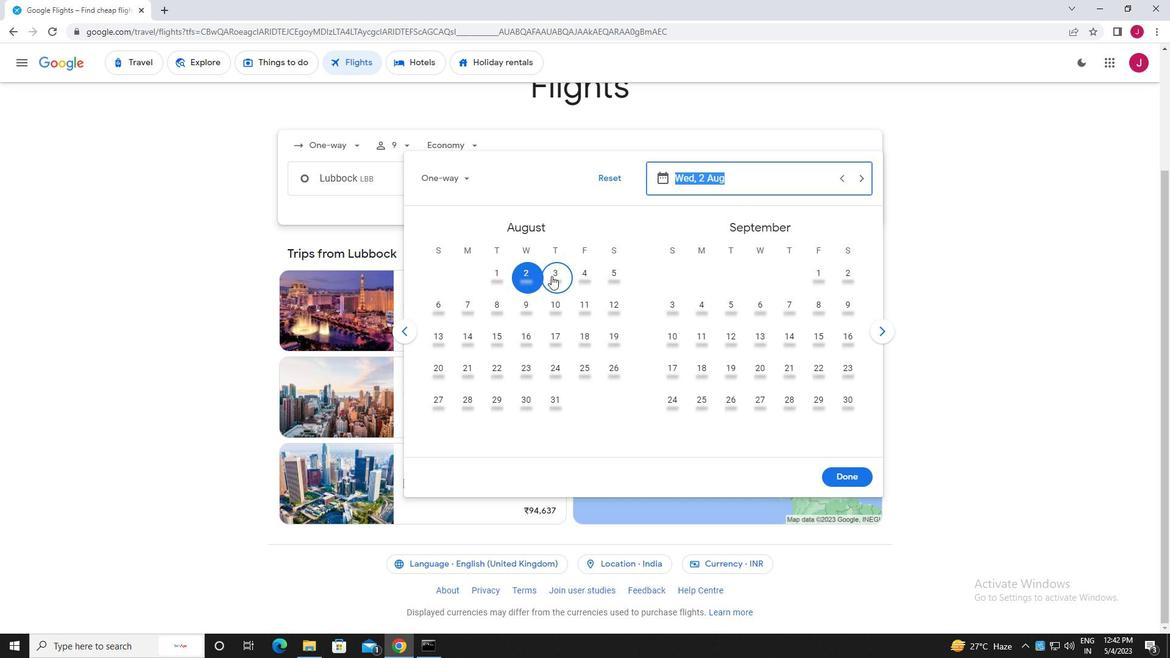 
Action: Mouse moved to (850, 476)
Screenshot: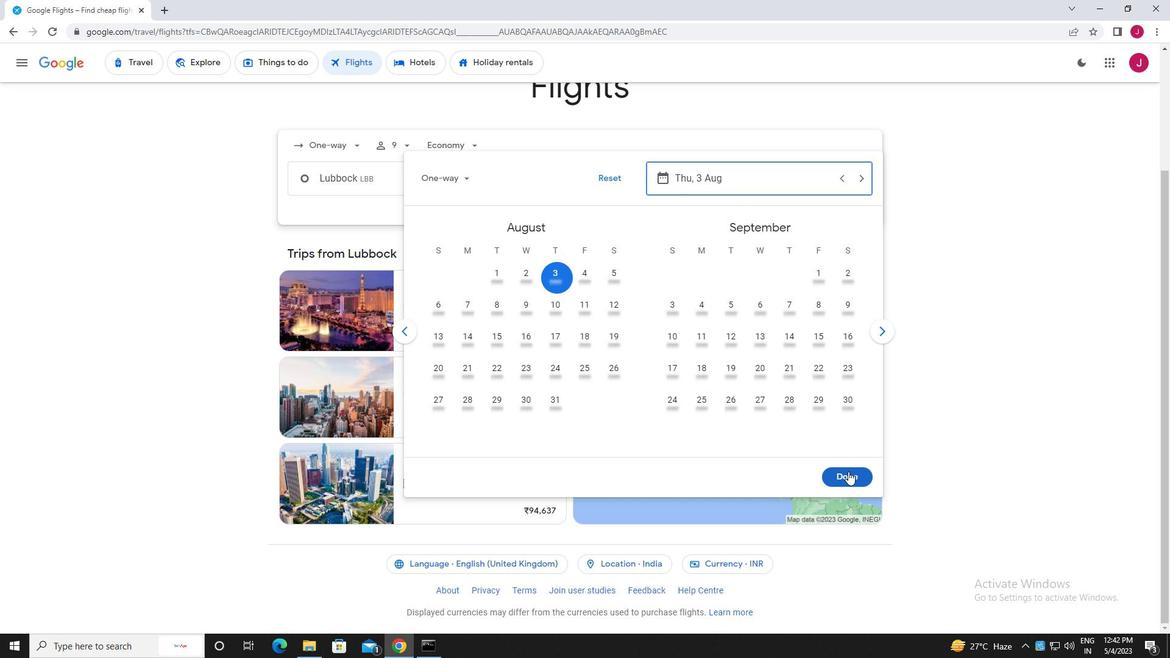 
Action: Mouse pressed left at (850, 476)
Screenshot: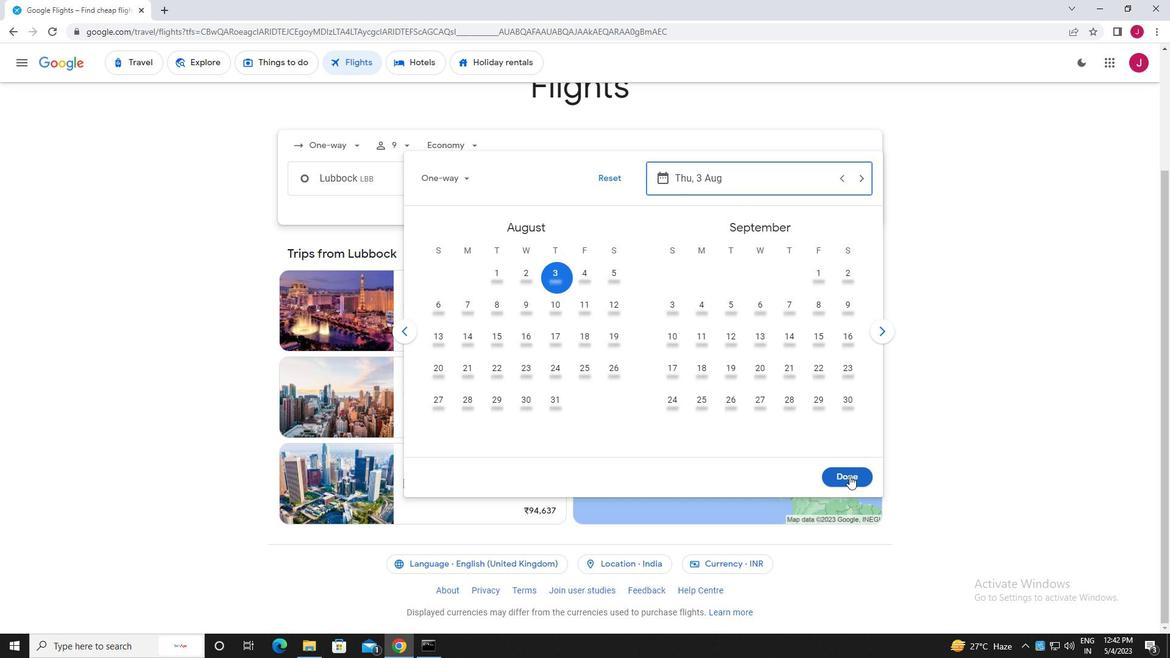 
Action: Mouse moved to (595, 224)
Screenshot: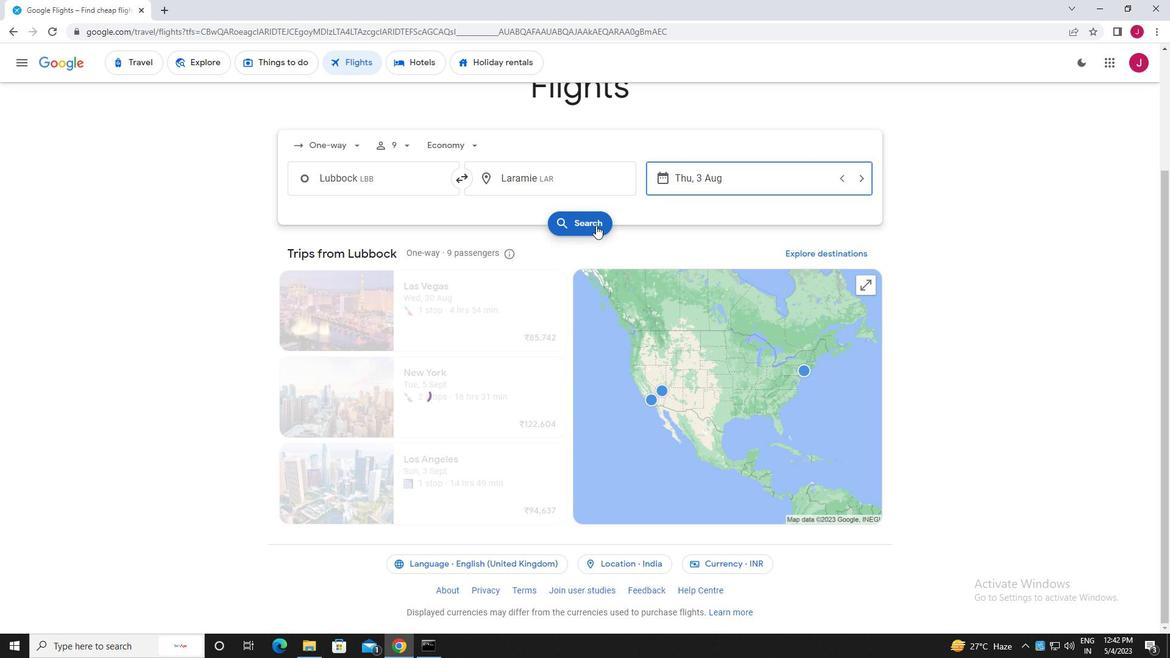 
Action: Mouse pressed left at (595, 224)
Screenshot: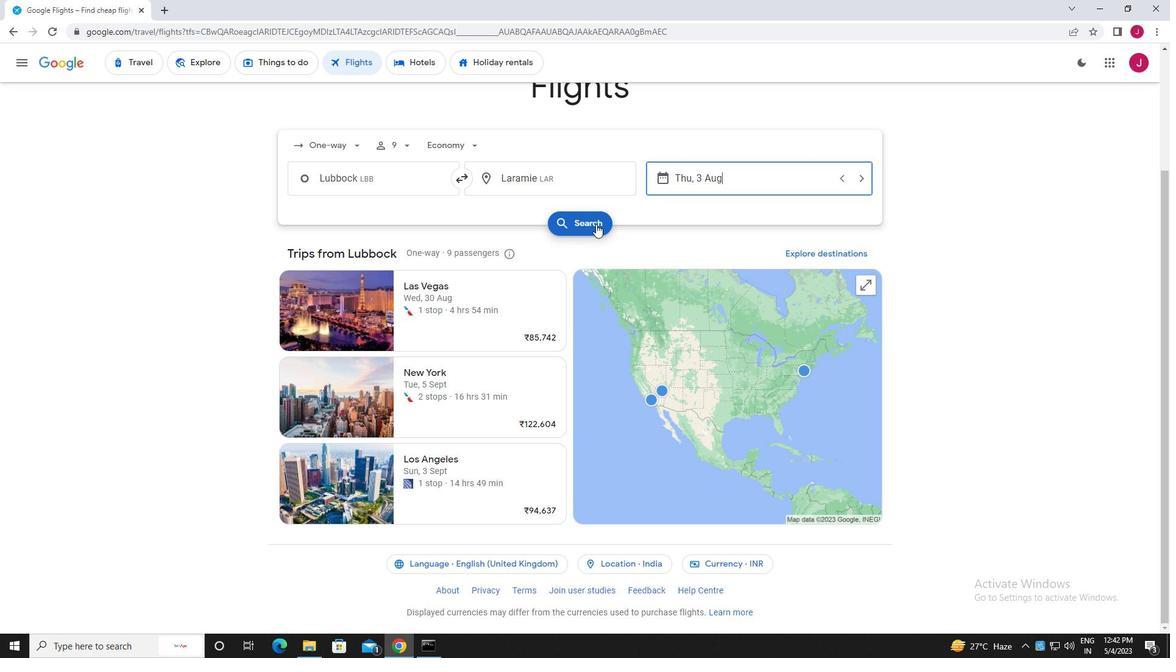 
Action: Mouse moved to (319, 174)
Screenshot: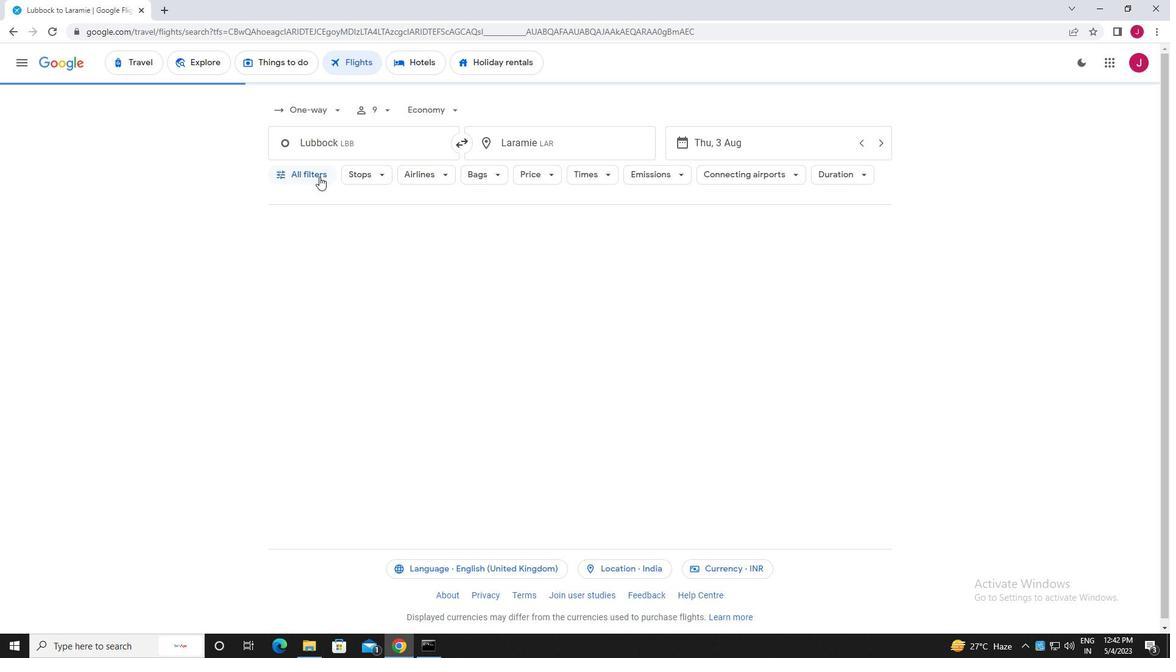 
Action: Mouse pressed left at (319, 174)
Screenshot: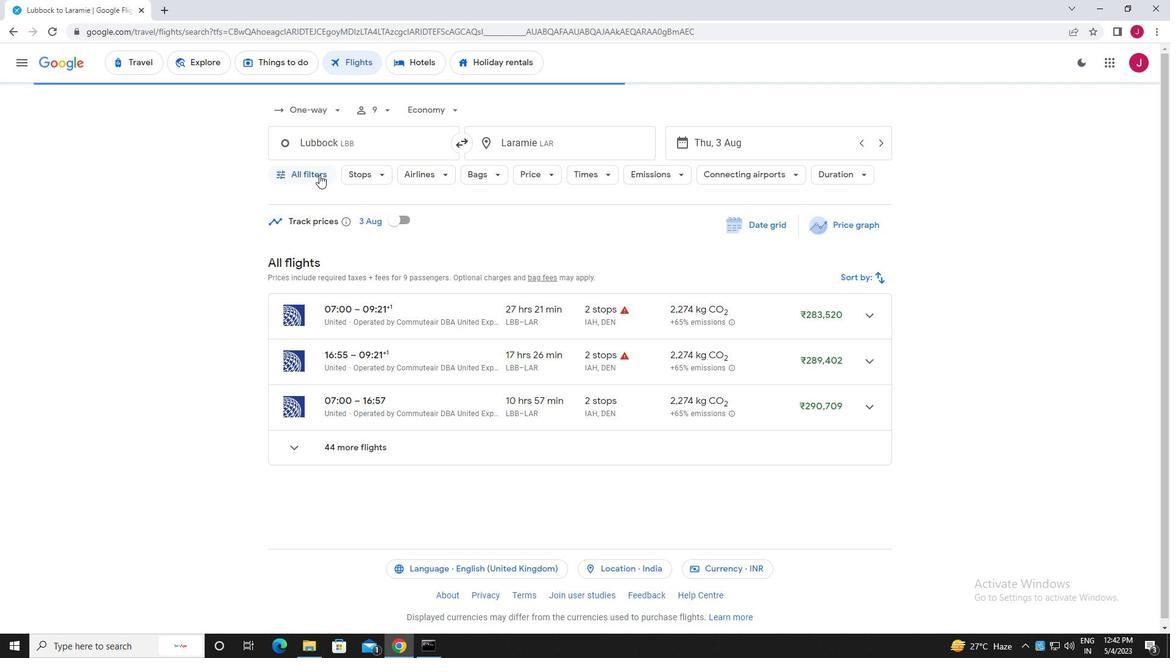 
Action: Mouse moved to (396, 278)
Screenshot: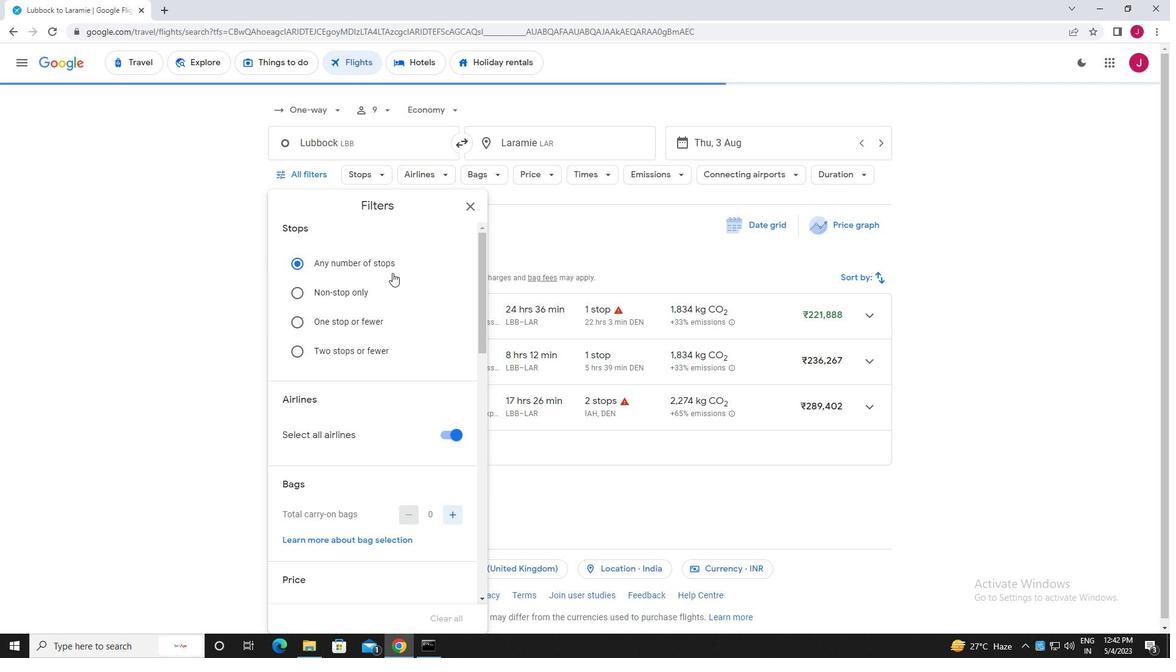 
Action: Mouse scrolled (396, 277) with delta (0, 0)
Screenshot: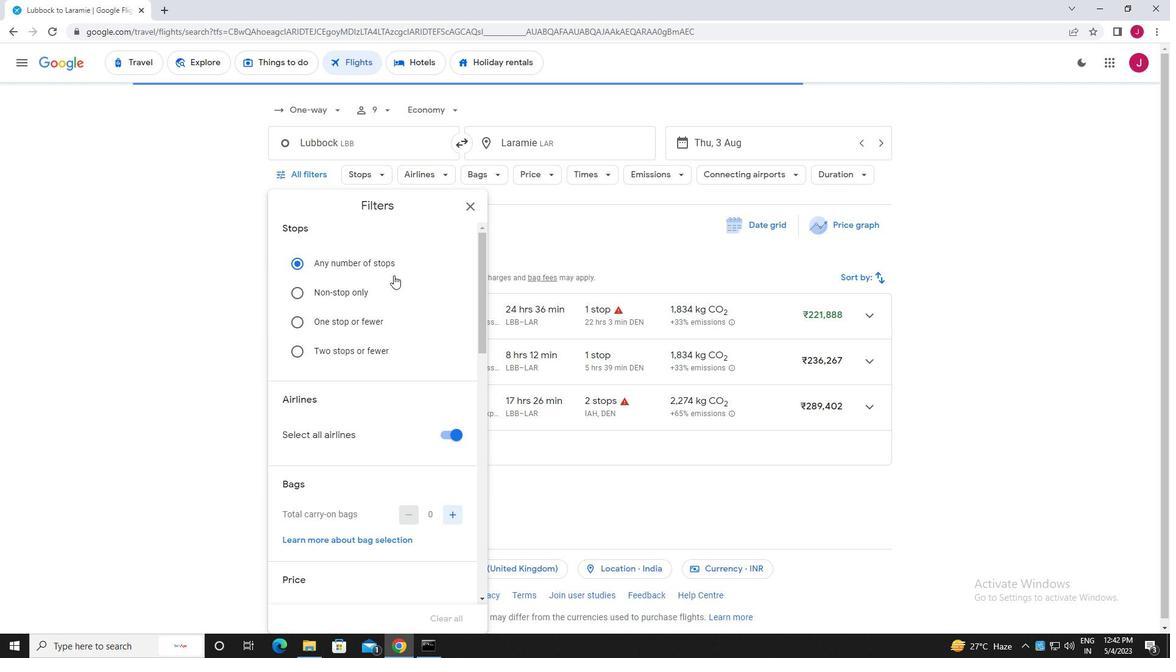 
Action: Mouse moved to (396, 279)
Screenshot: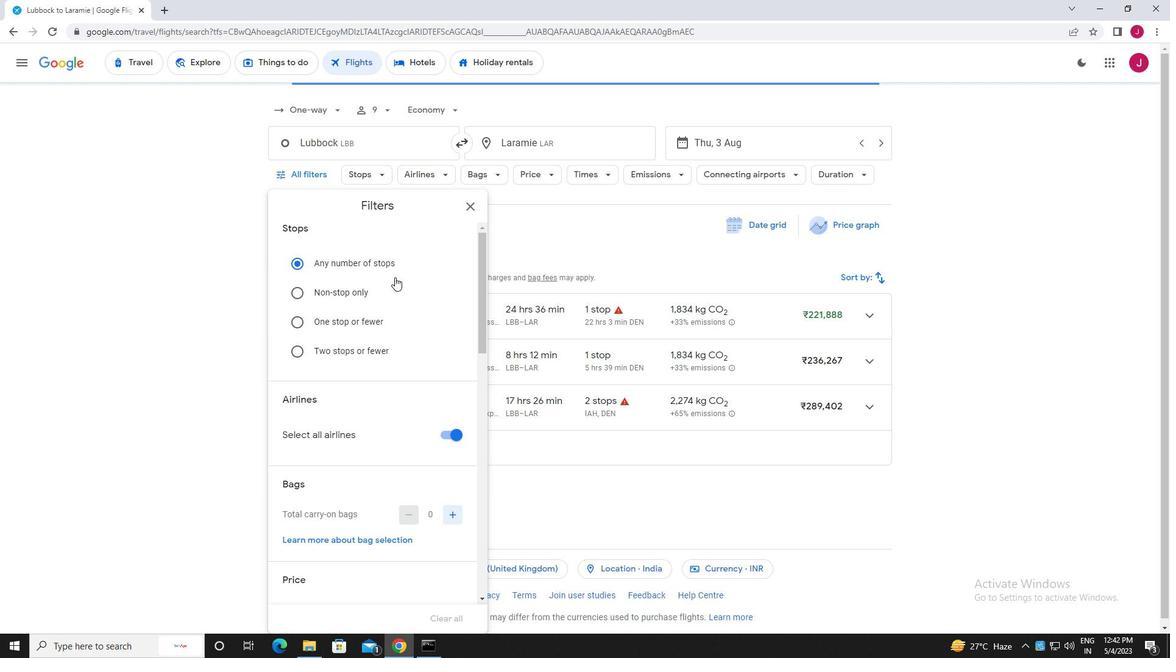 
Action: Mouse scrolled (396, 278) with delta (0, 0)
Screenshot: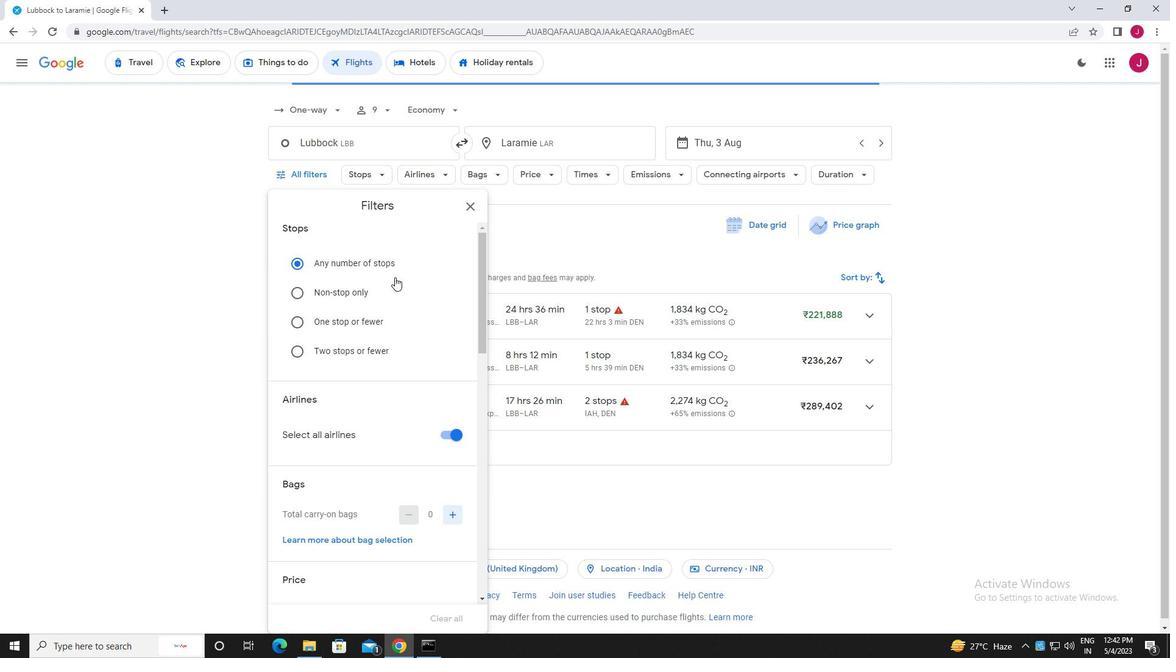 
Action: Mouse moved to (446, 314)
Screenshot: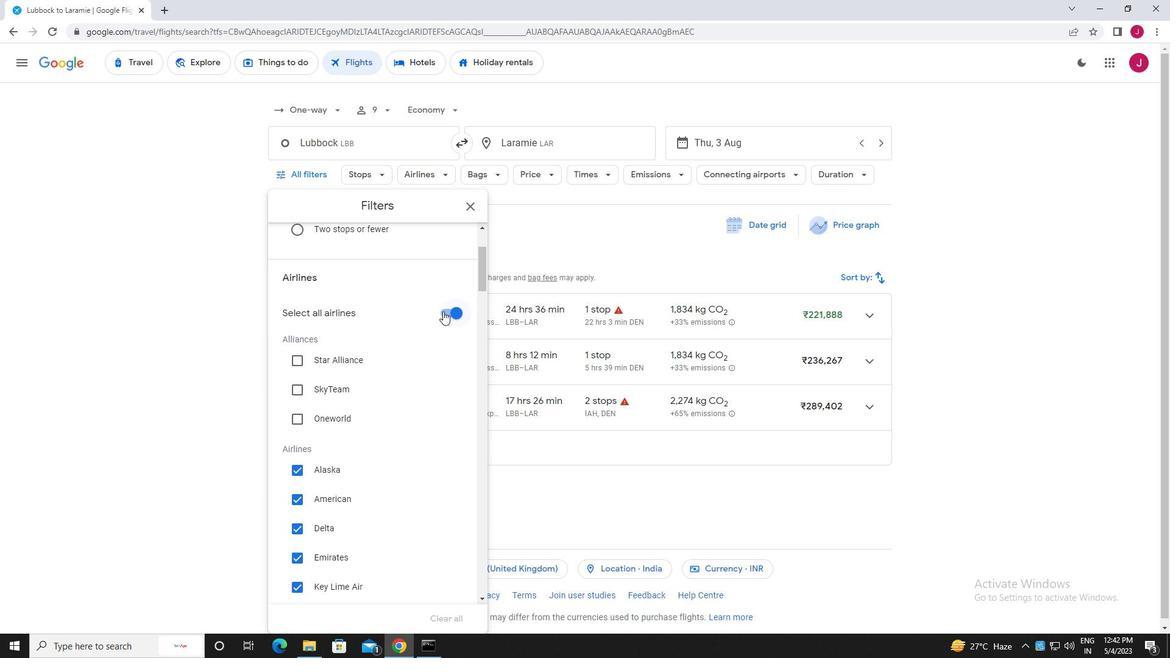
Action: Mouse pressed left at (446, 314)
Screenshot: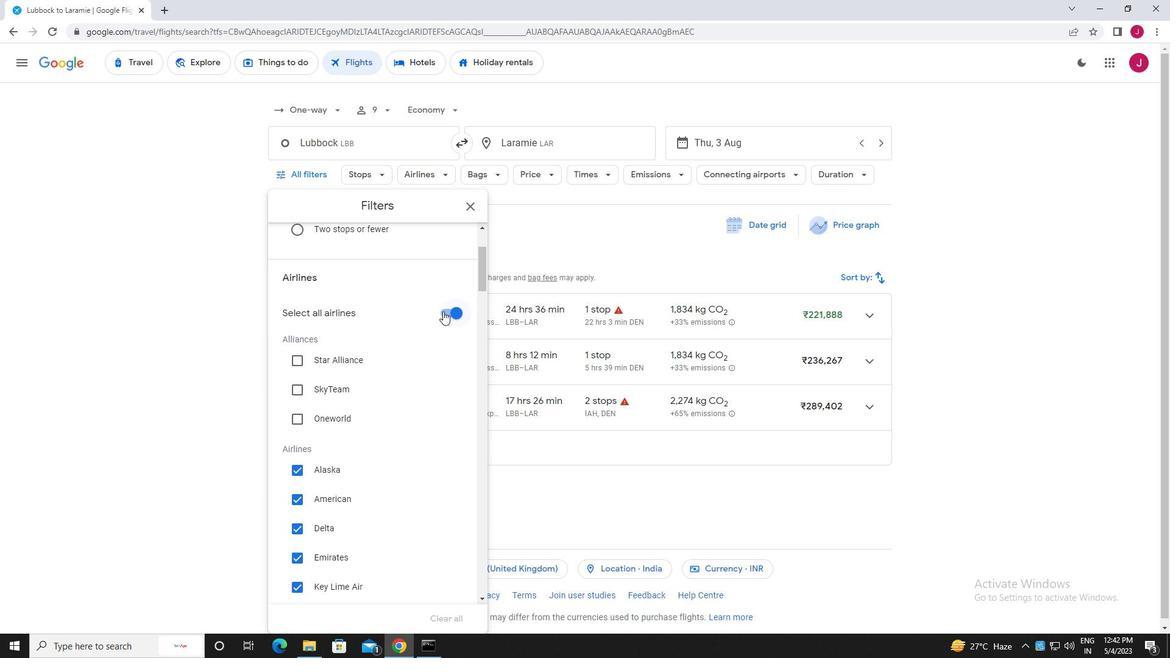 
Action: Mouse moved to (352, 298)
Screenshot: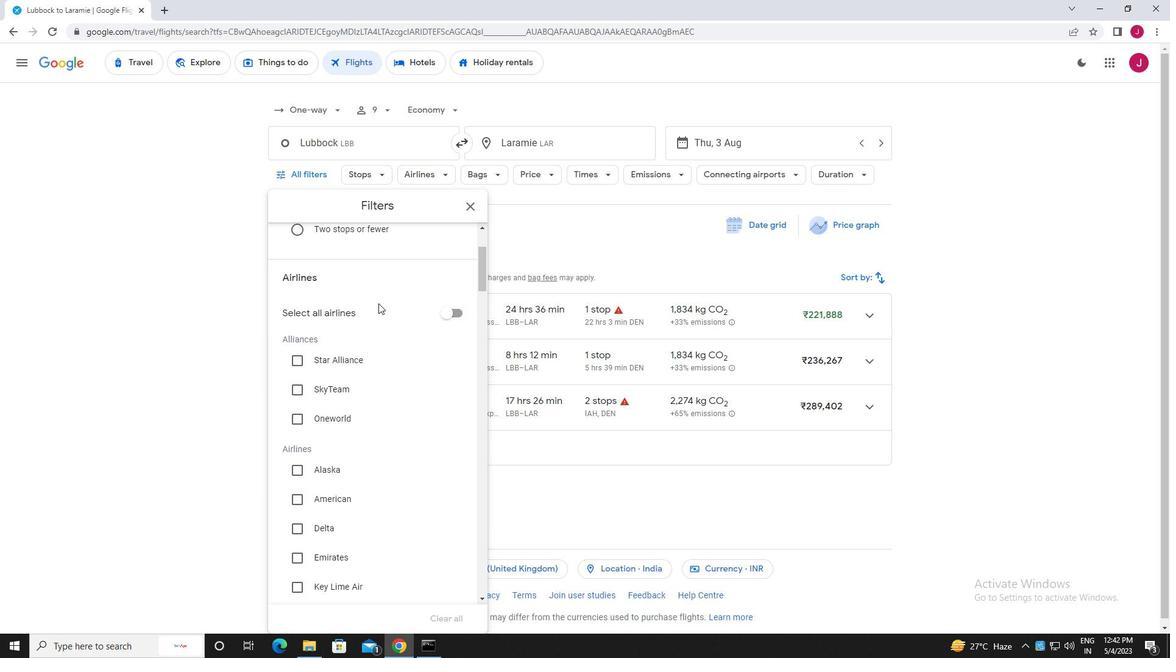 
Action: Mouse scrolled (352, 297) with delta (0, 0)
Screenshot: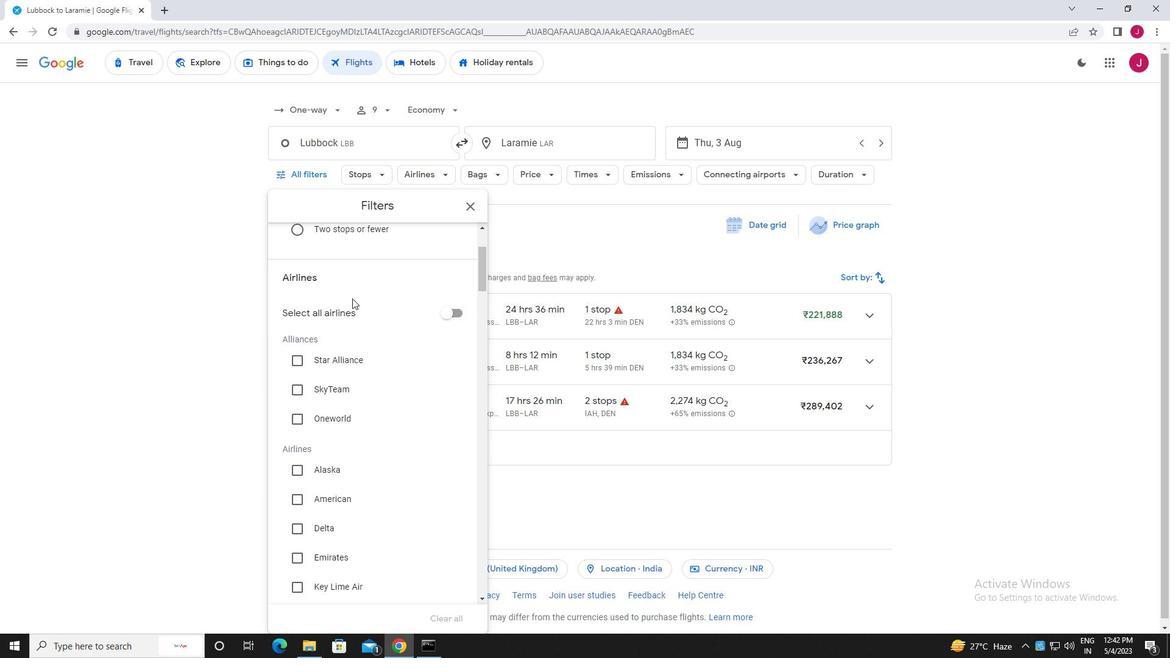 
Action: Mouse scrolled (352, 297) with delta (0, 0)
Screenshot: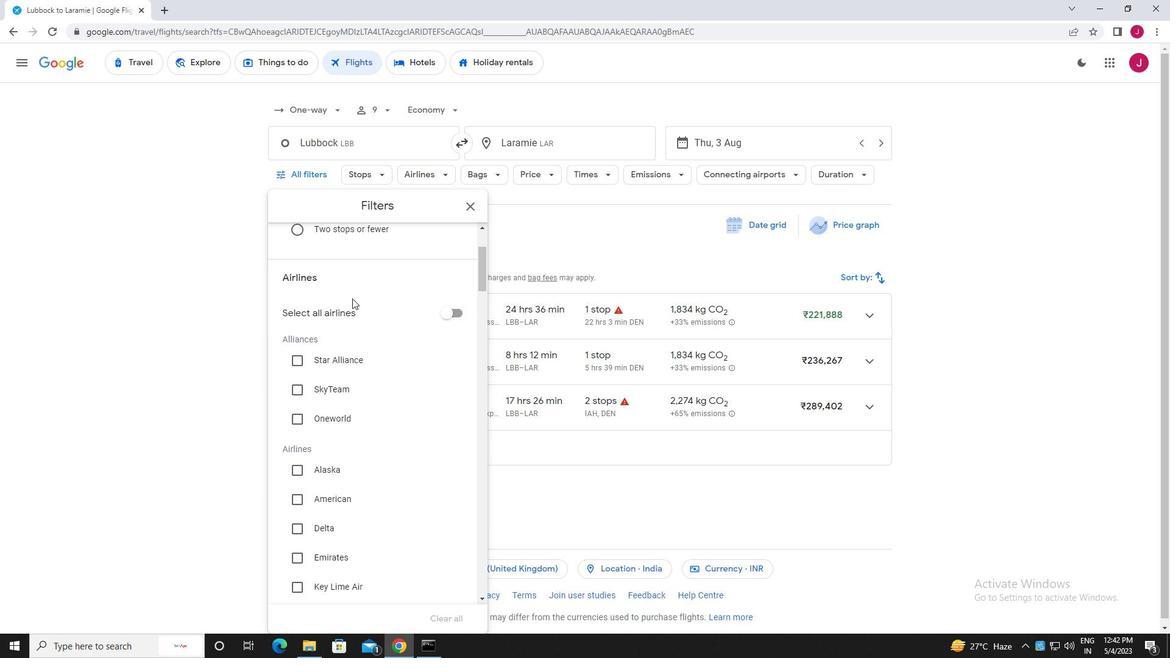 
Action: Mouse moved to (354, 298)
Screenshot: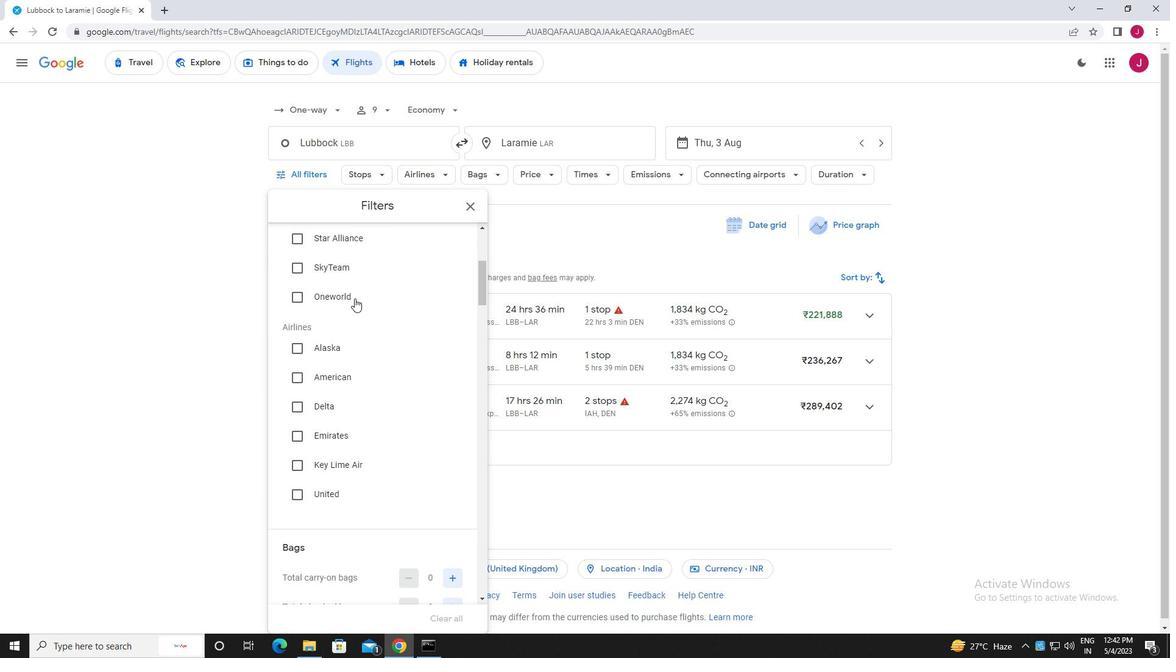 
Action: Mouse scrolled (354, 297) with delta (0, 0)
Screenshot: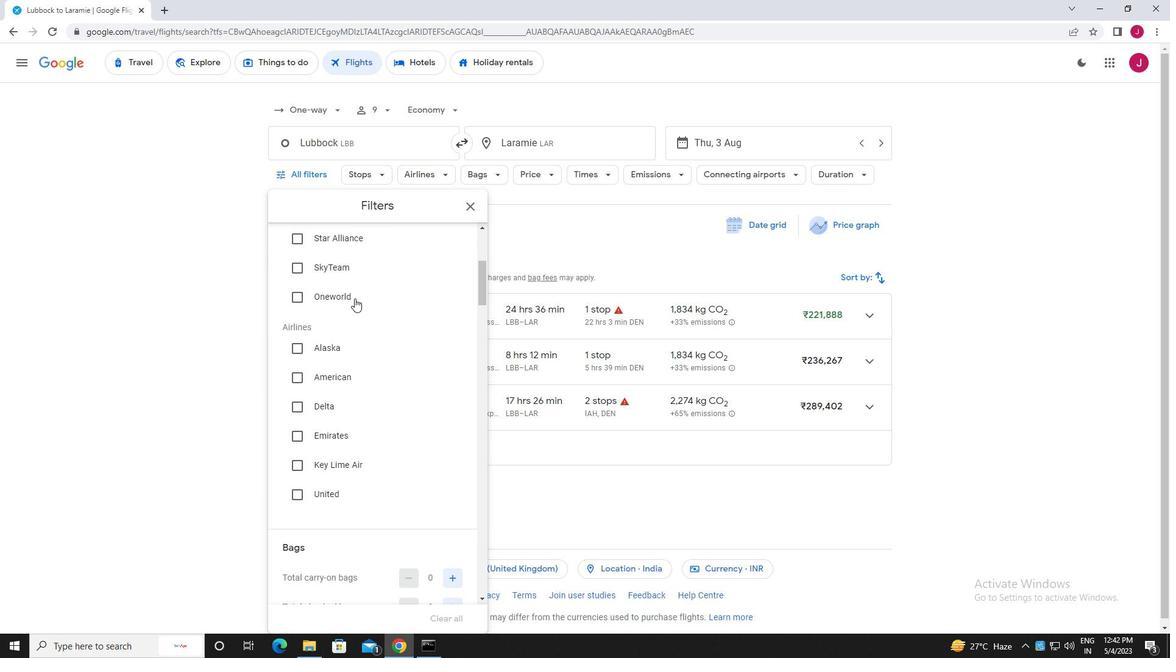 
Action: Mouse scrolled (354, 297) with delta (0, 0)
Screenshot: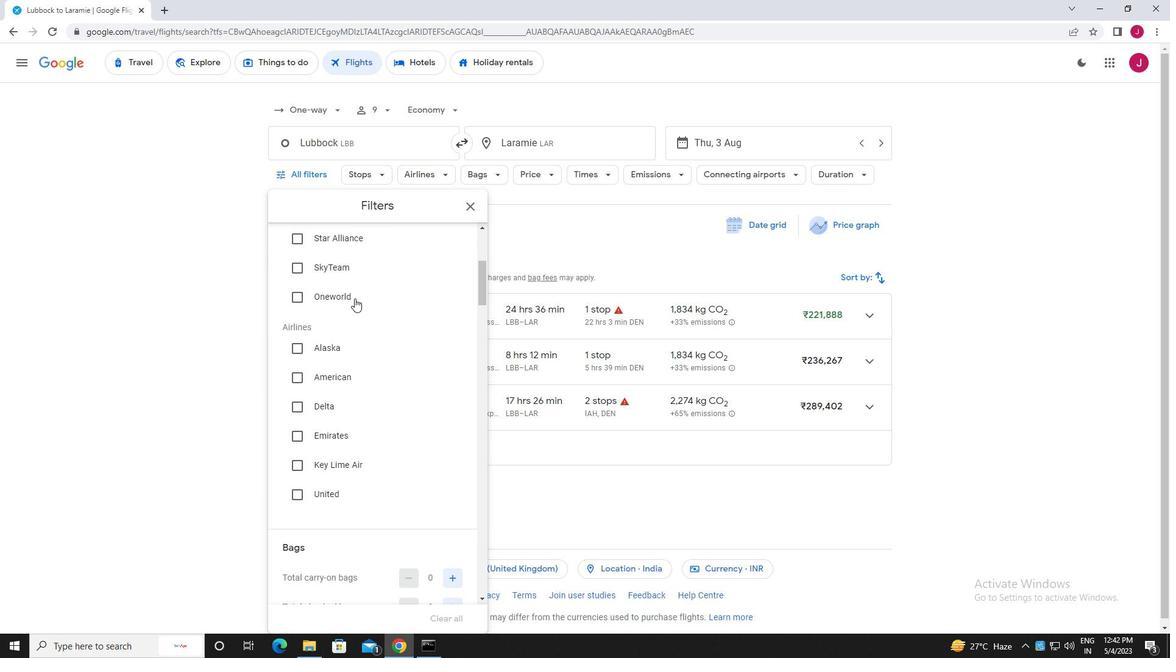
Action: Mouse scrolled (354, 299) with delta (0, 0)
Screenshot: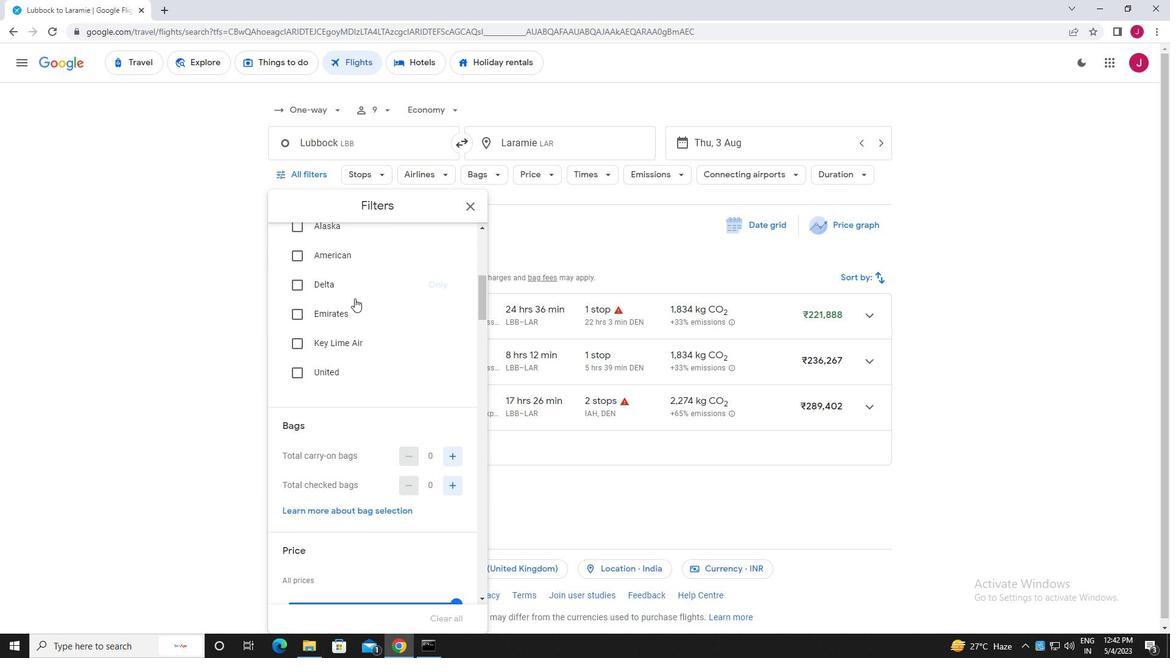 
Action: Mouse scrolled (354, 299) with delta (0, 0)
Screenshot: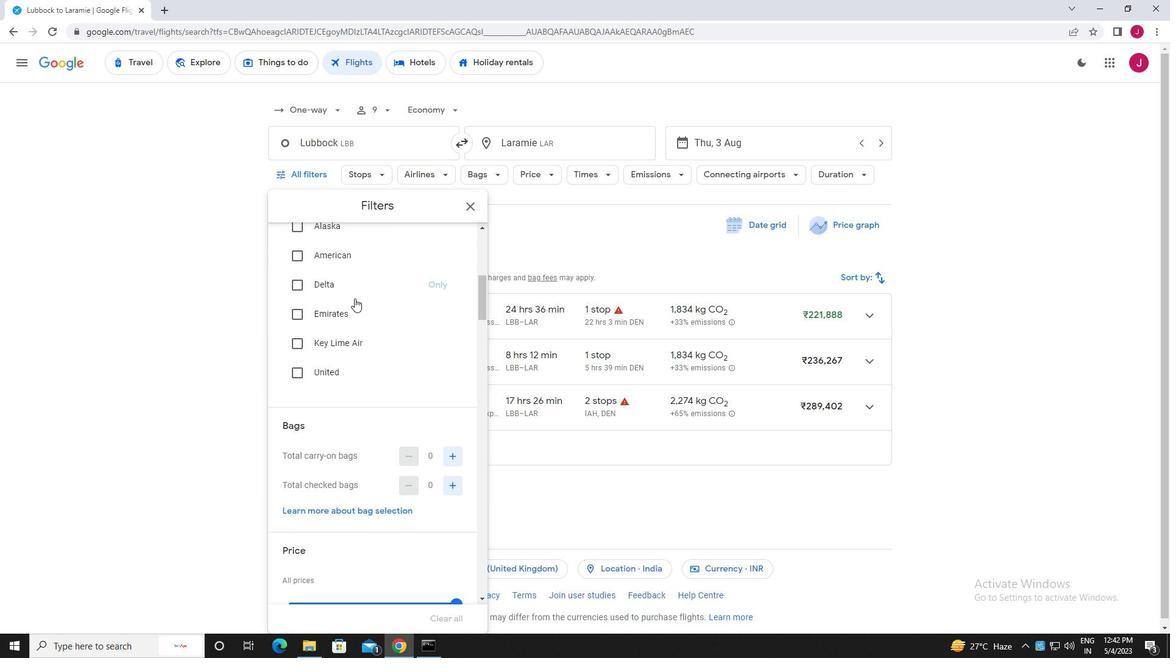 
Action: Mouse moved to (354, 298)
Screenshot: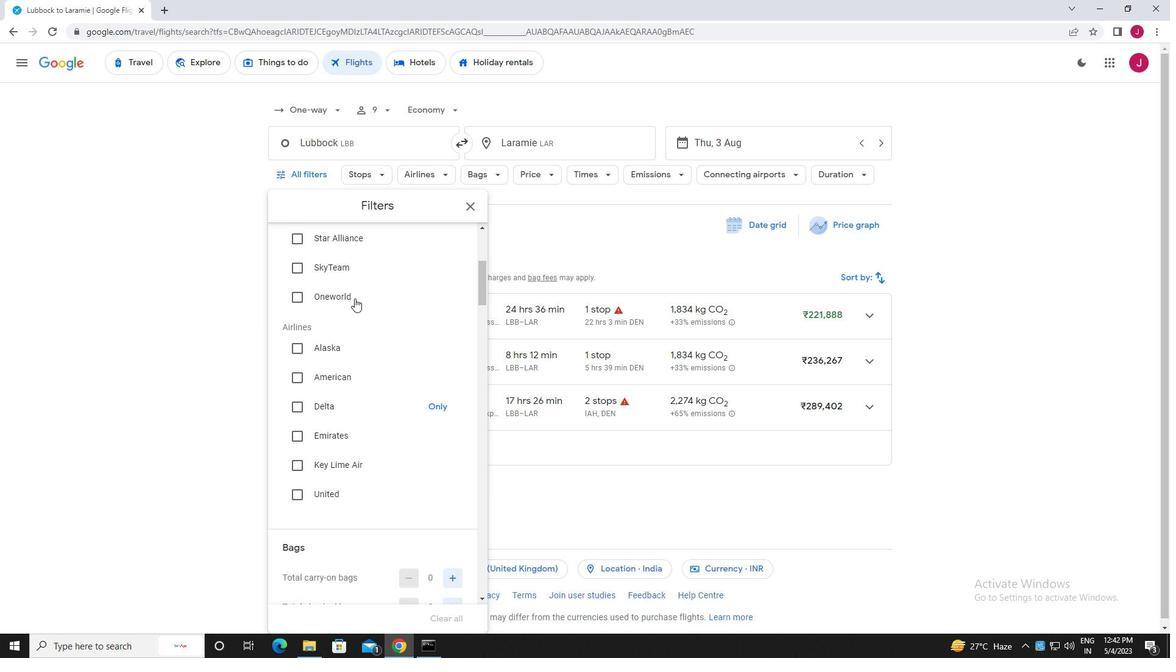 
Action: Mouse scrolled (354, 297) with delta (0, 0)
Screenshot: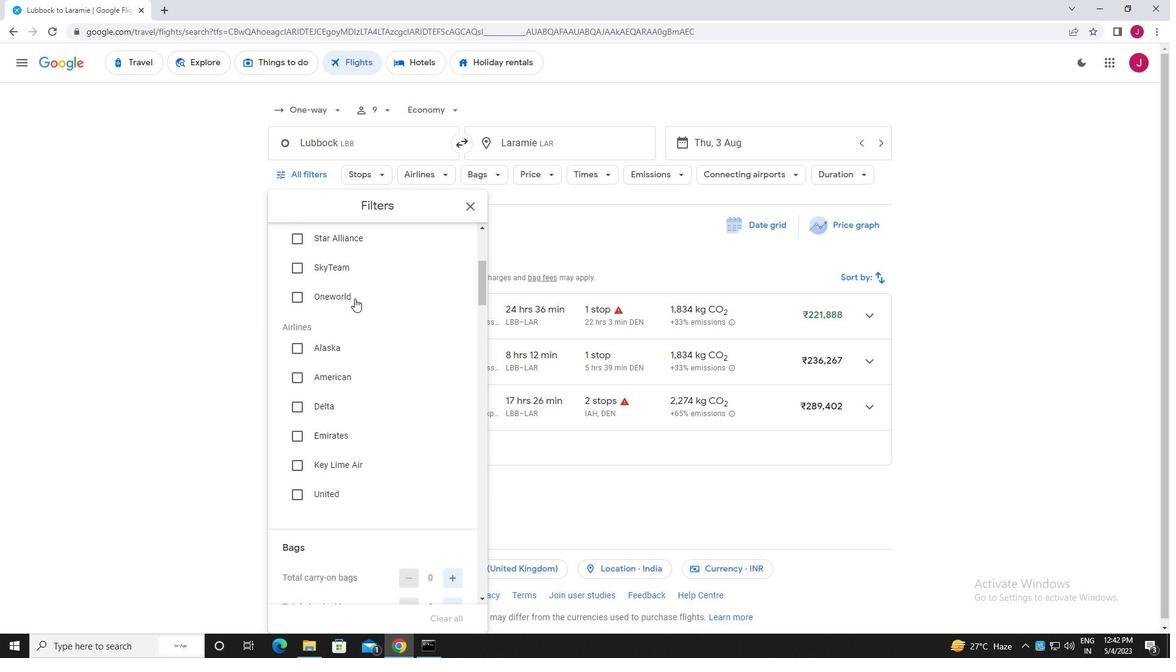 
Action: Mouse moved to (355, 298)
Screenshot: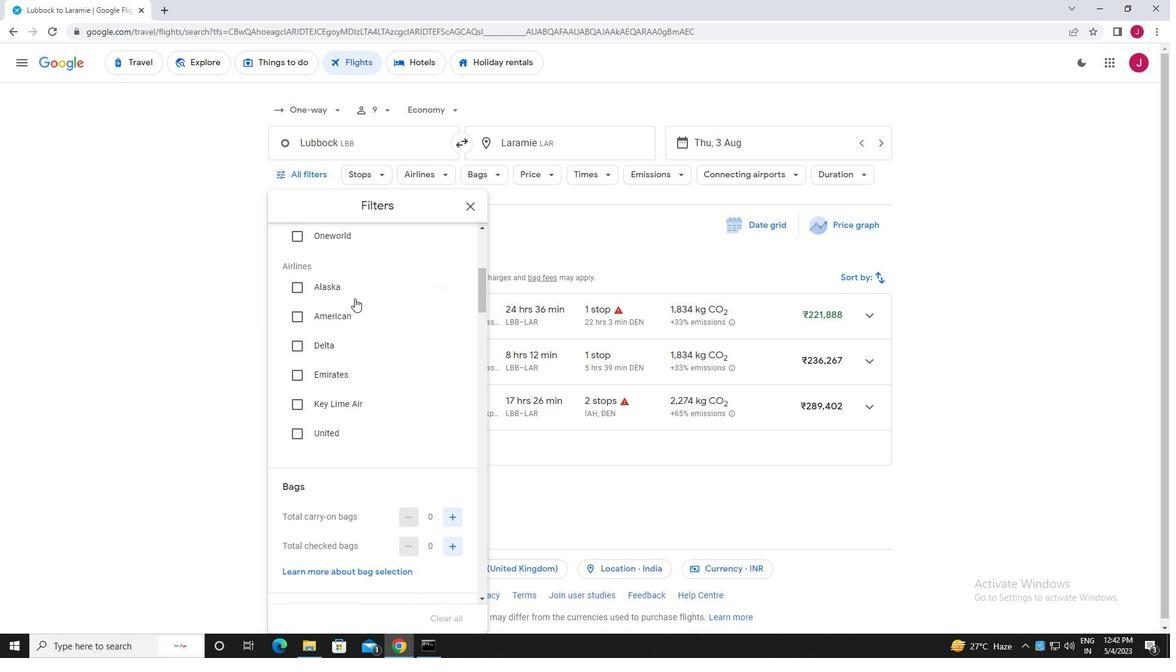 
Action: Mouse scrolled (355, 297) with delta (0, 0)
Screenshot: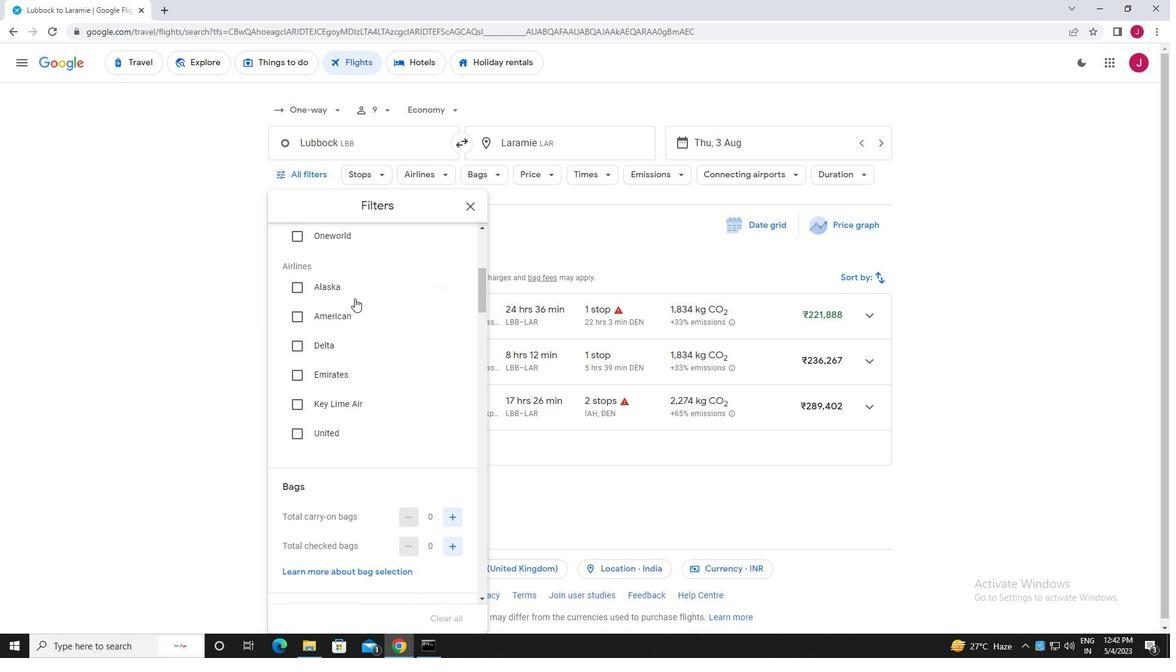 
Action: Mouse moved to (355, 298)
Screenshot: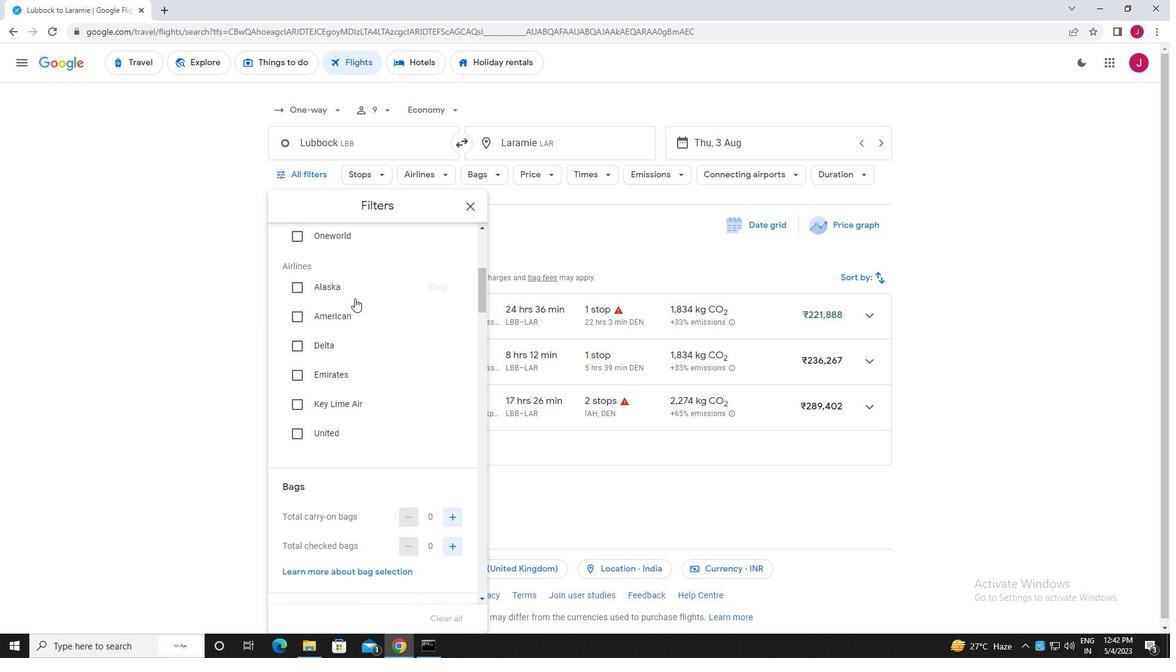 
Action: Mouse scrolled (355, 297) with delta (0, 0)
Screenshot: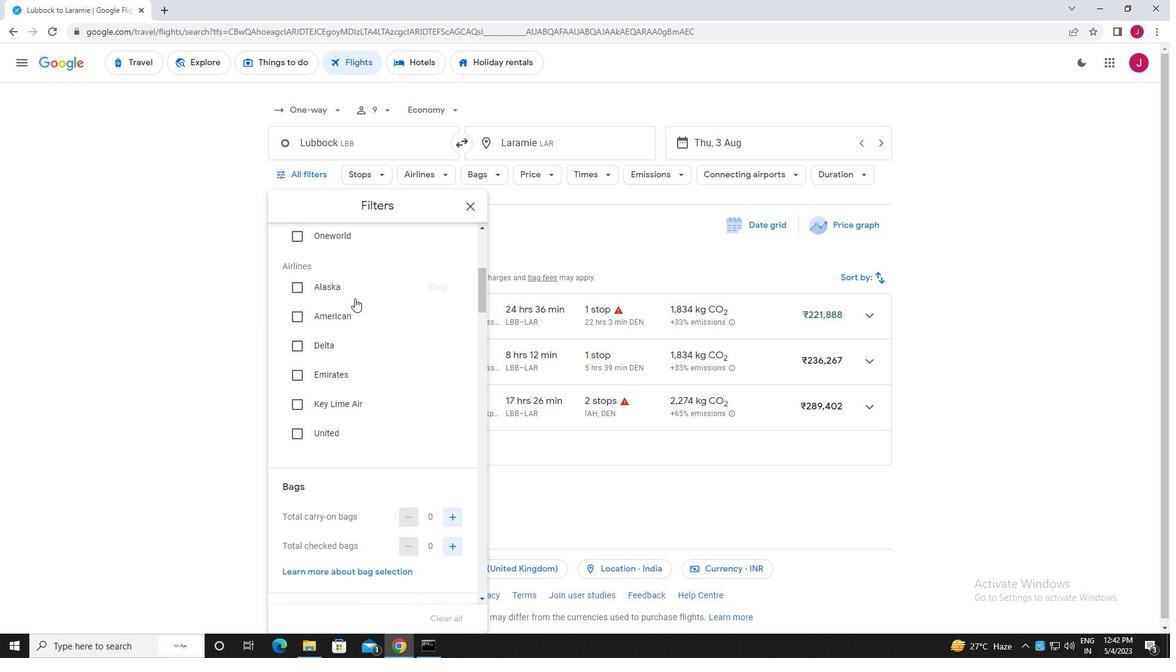 
Action: Mouse moved to (356, 298)
Screenshot: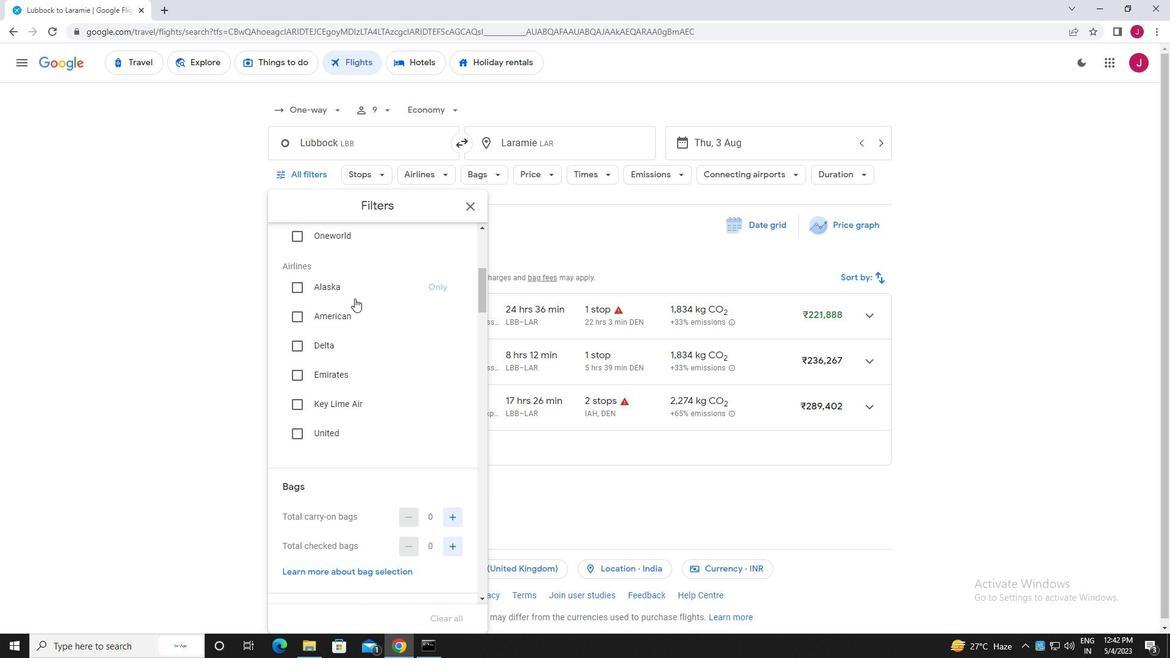 
Action: Mouse scrolled (356, 297) with delta (0, 0)
Screenshot: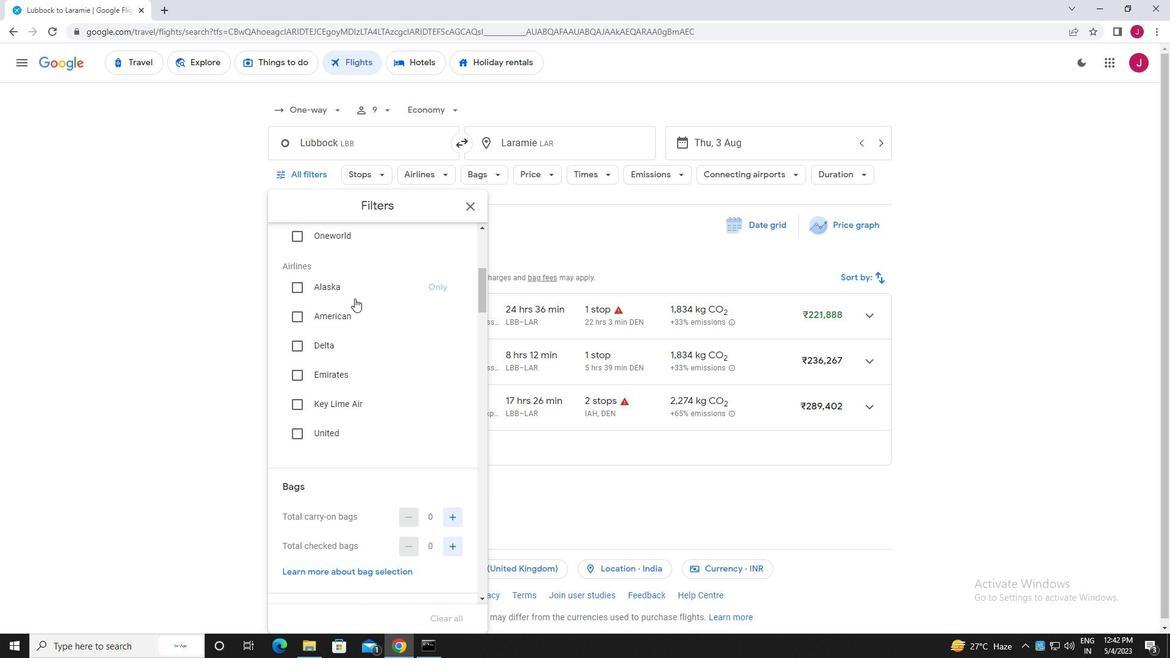 
Action: Mouse moved to (356, 298)
Screenshot: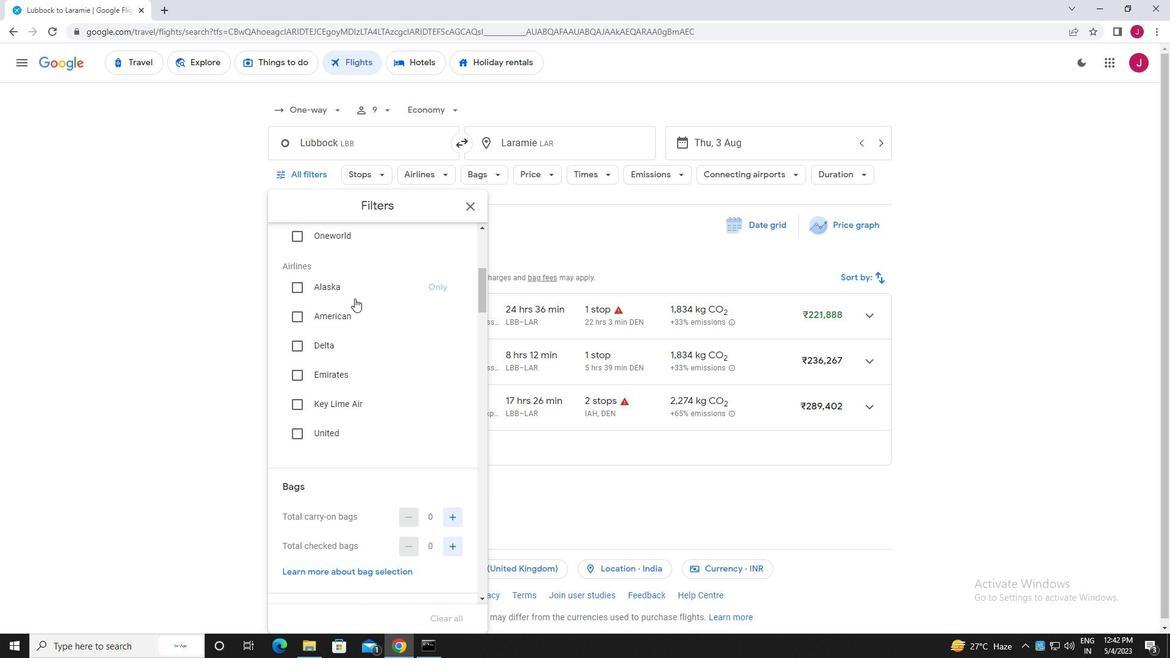 
Action: Mouse scrolled (356, 297) with delta (0, 0)
Screenshot: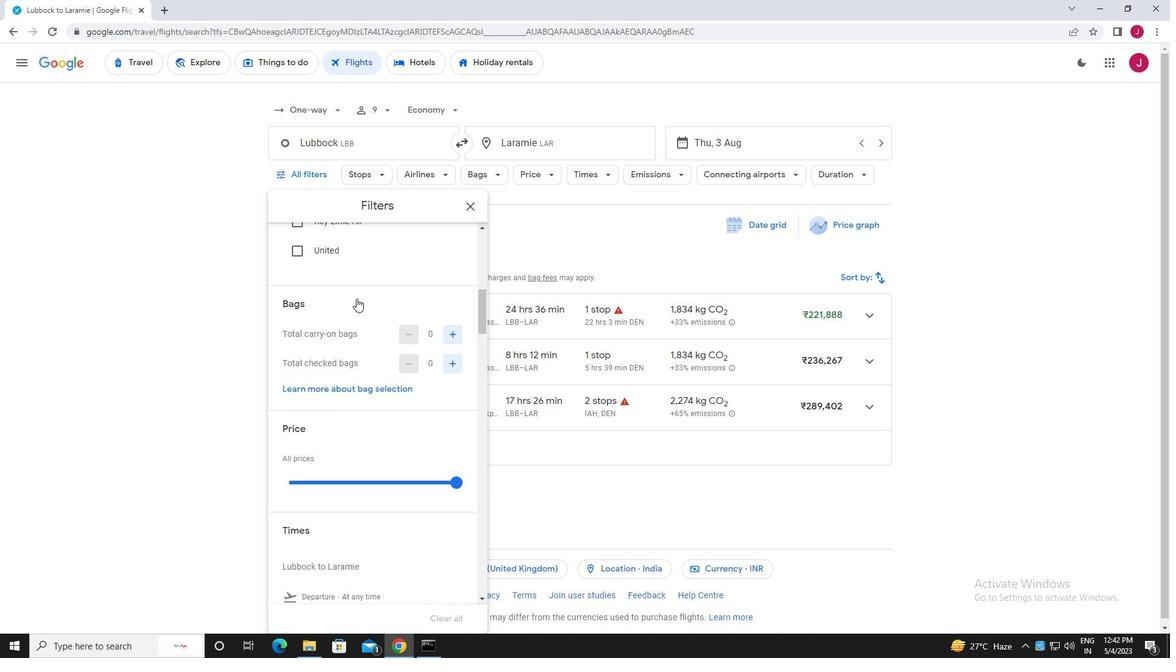
Action: Mouse moved to (459, 422)
Screenshot: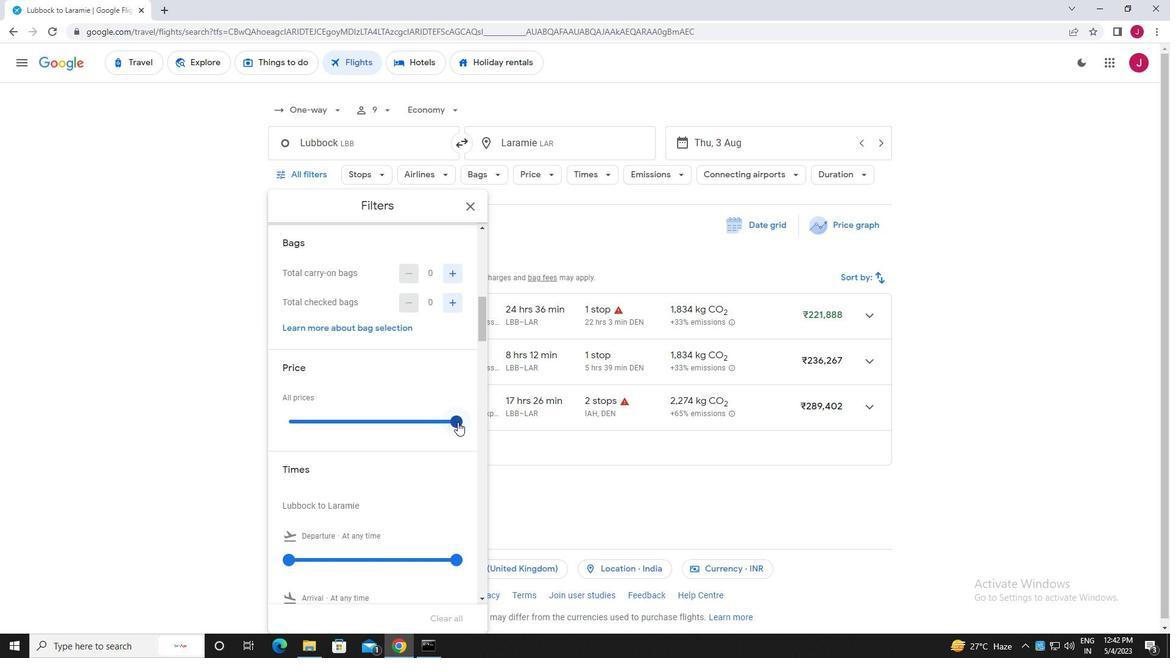 
Action: Mouse pressed left at (459, 422)
Screenshot: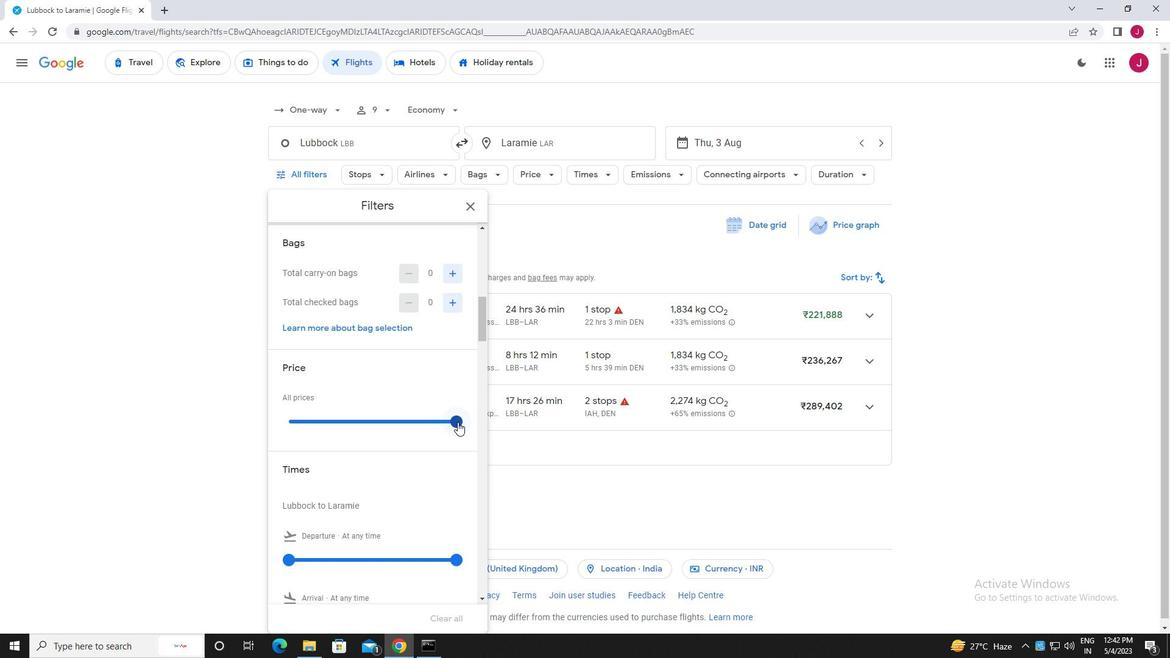 
Action: Mouse moved to (387, 384)
Screenshot: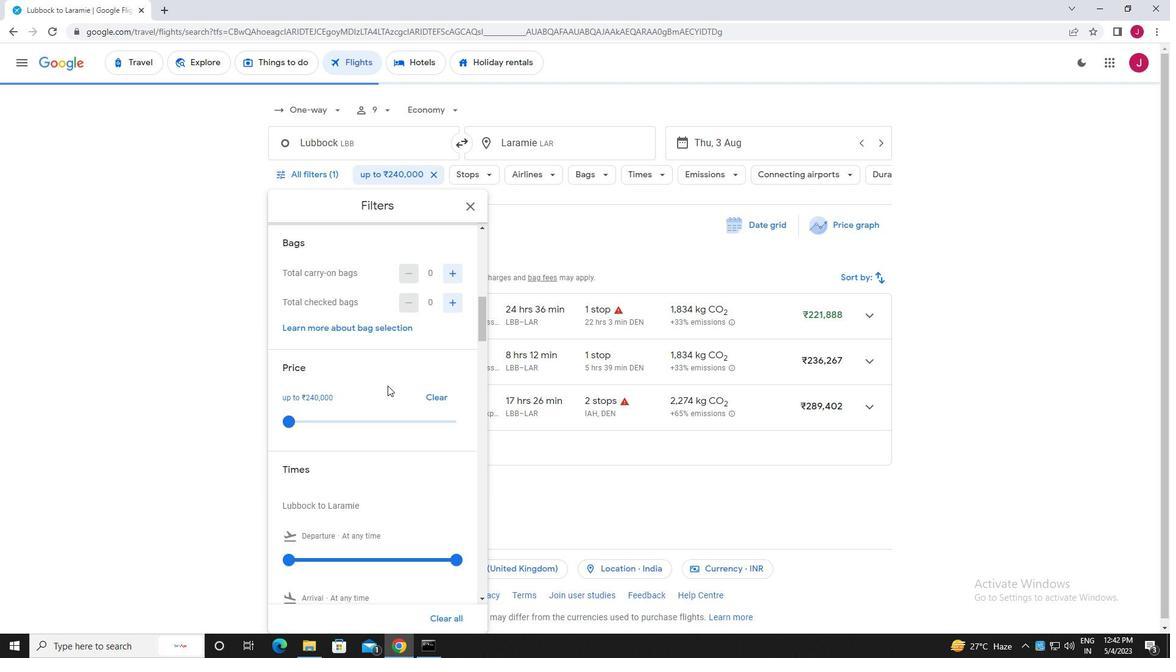 
Action: Mouse scrolled (387, 383) with delta (0, 0)
Screenshot: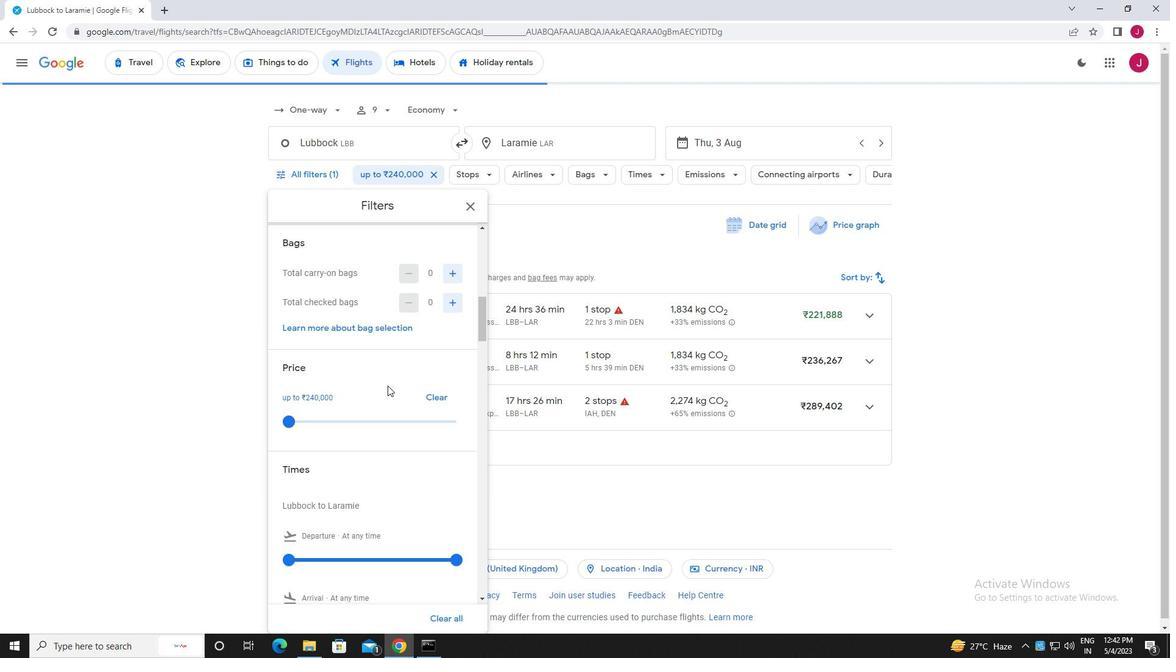 
Action: Mouse scrolled (387, 383) with delta (0, 0)
Screenshot: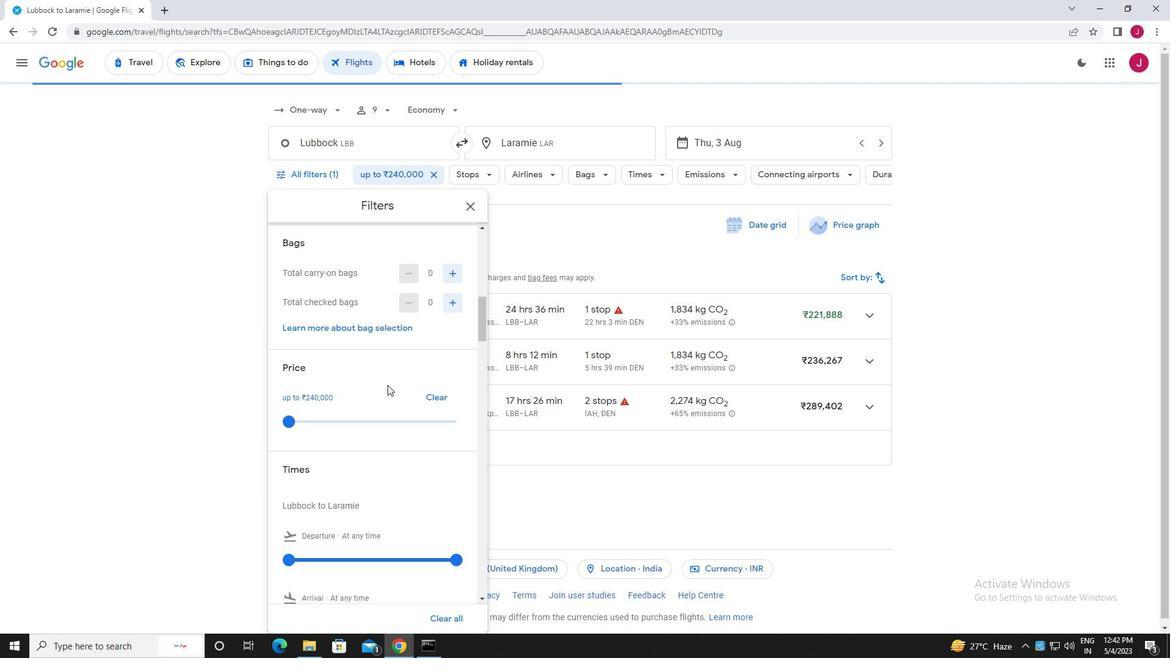 
Action: Mouse scrolled (387, 383) with delta (0, 0)
Screenshot: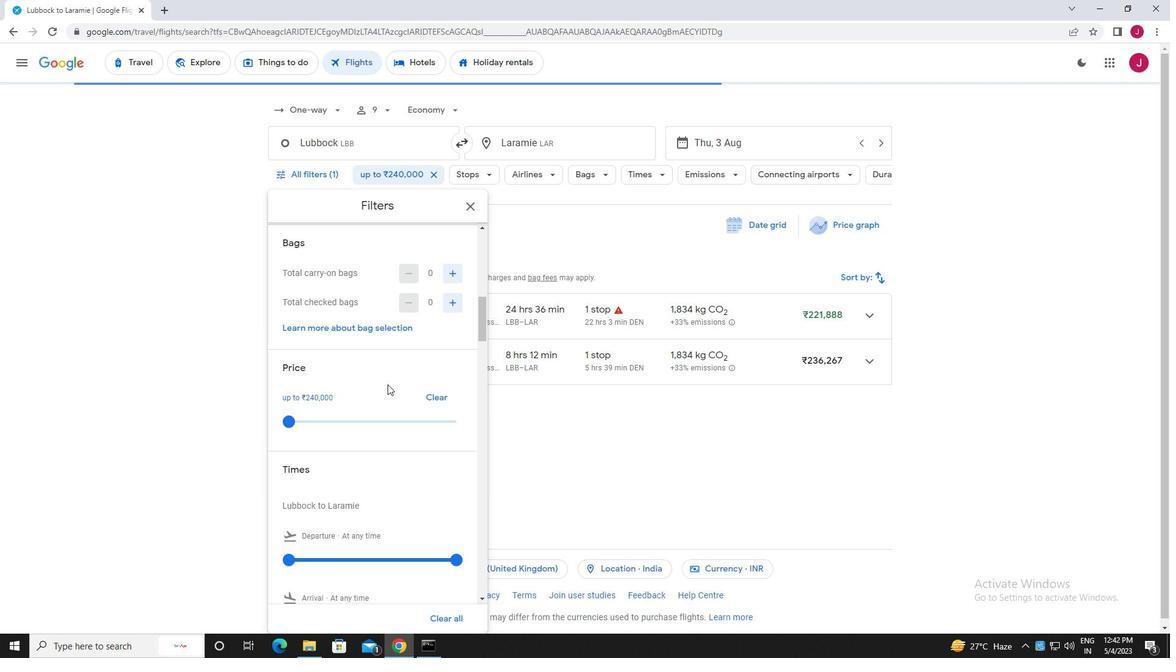 
Action: Mouse moved to (288, 374)
Screenshot: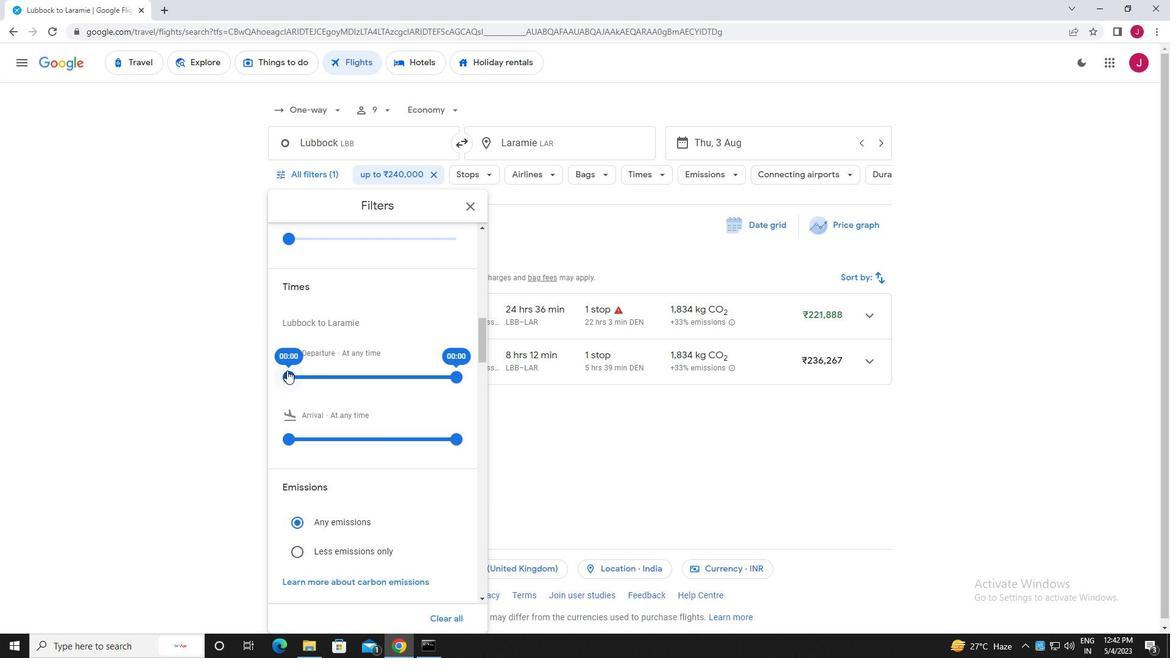 
Action: Mouse pressed left at (288, 374)
Screenshot: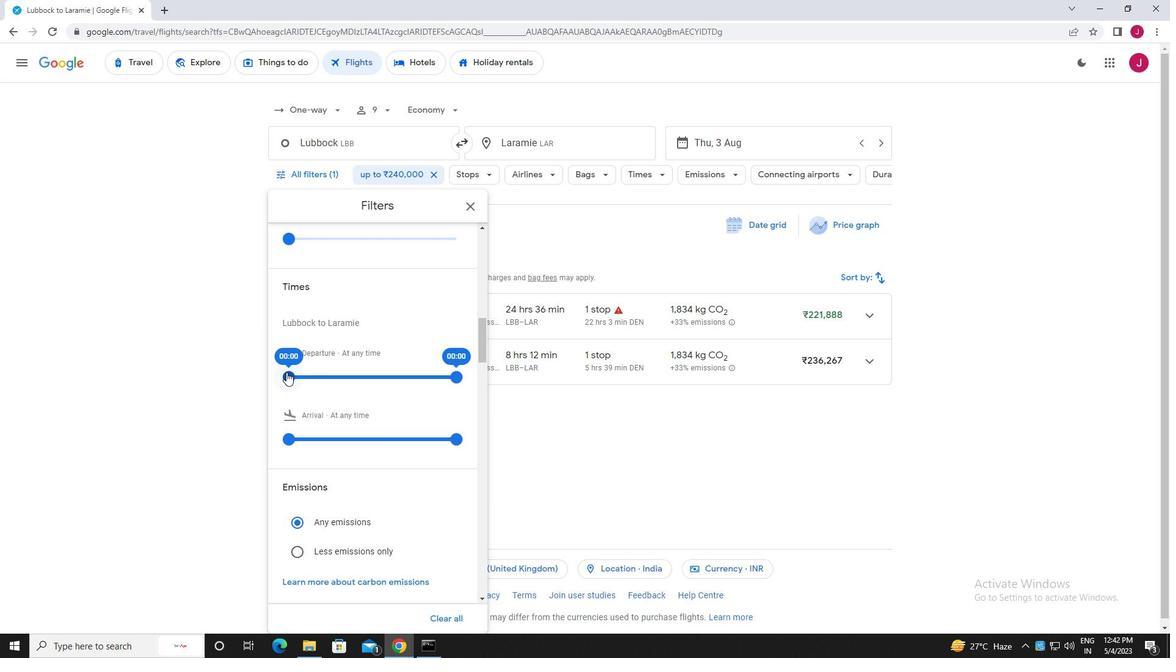 
Action: Mouse moved to (457, 377)
Screenshot: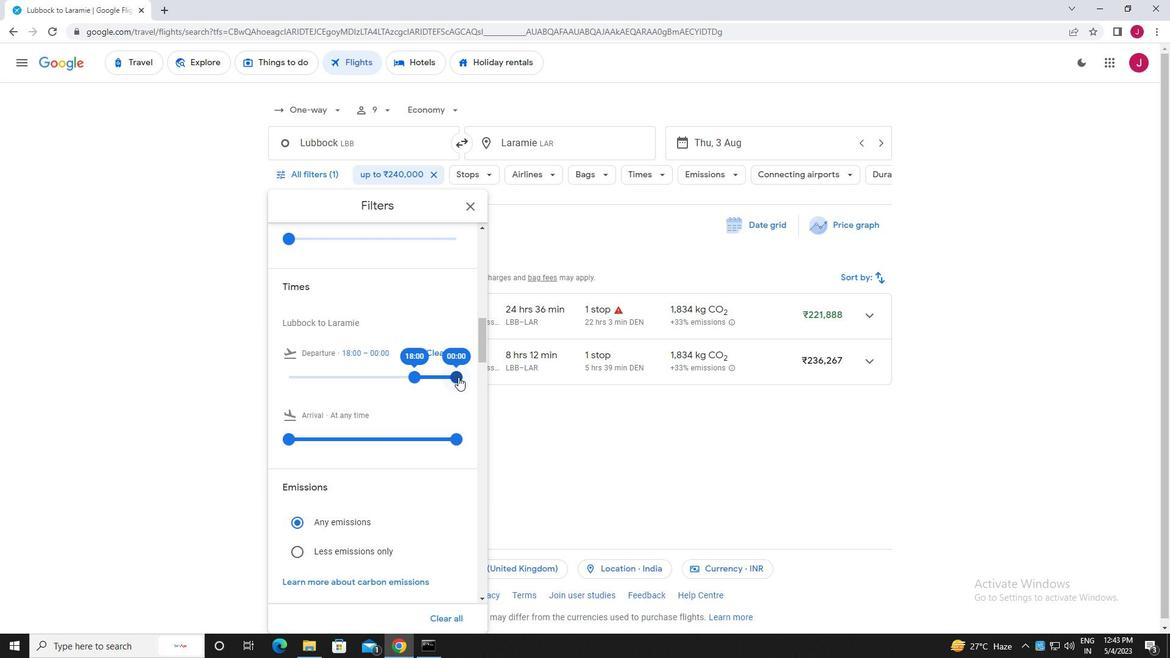 
Action: Mouse pressed left at (457, 377)
Screenshot: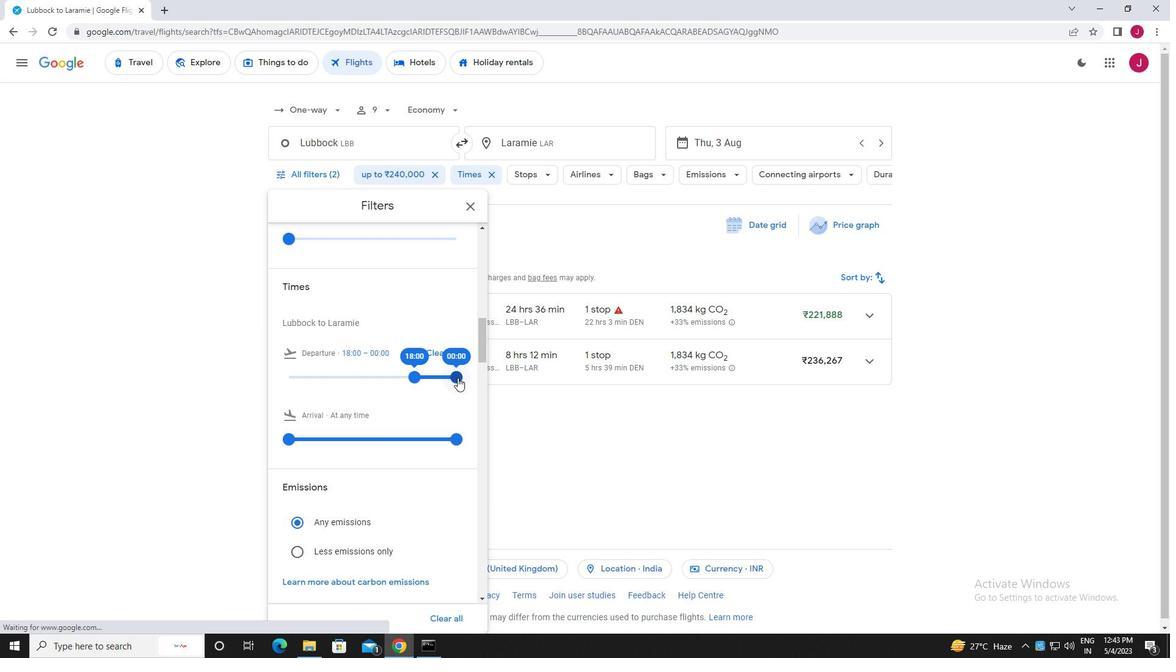 
Action: Mouse moved to (471, 206)
Screenshot: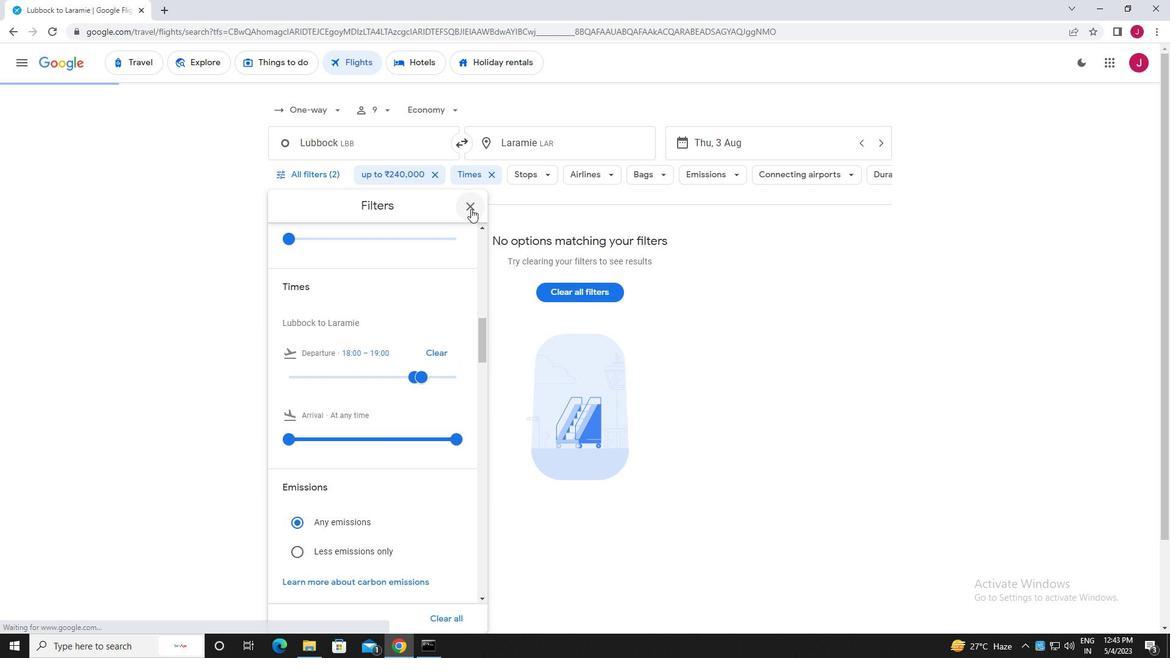 
Action: Mouse pressed left at (471, 206)
Screenshot: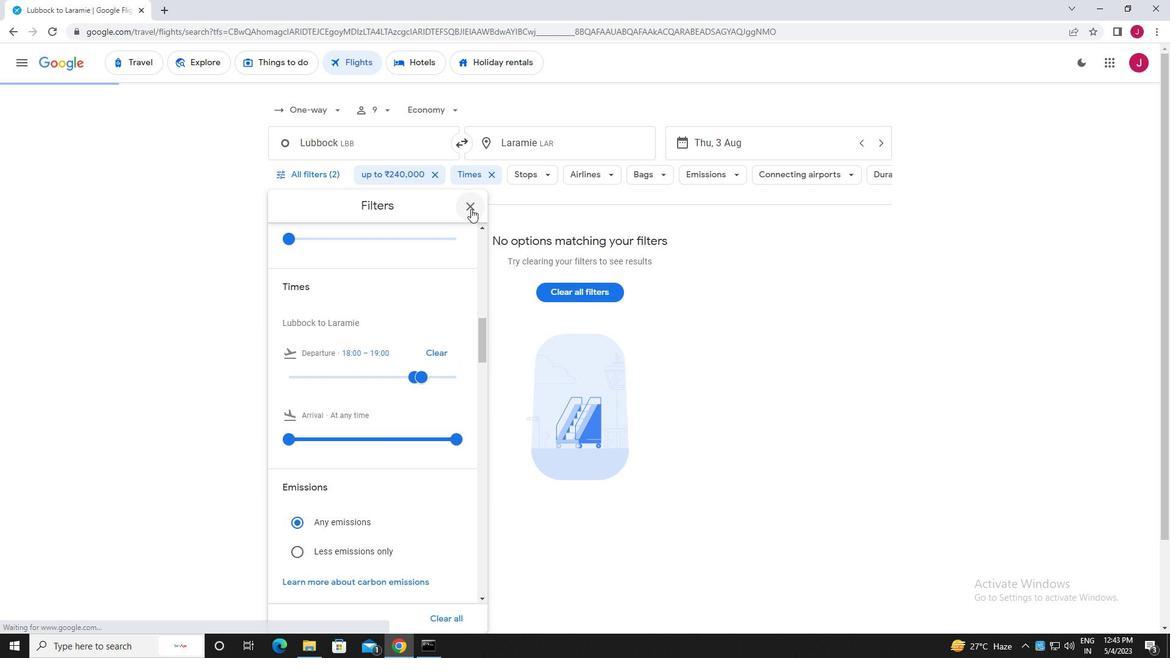 
Action: Mouse moved to (469, 206)
Screenshot: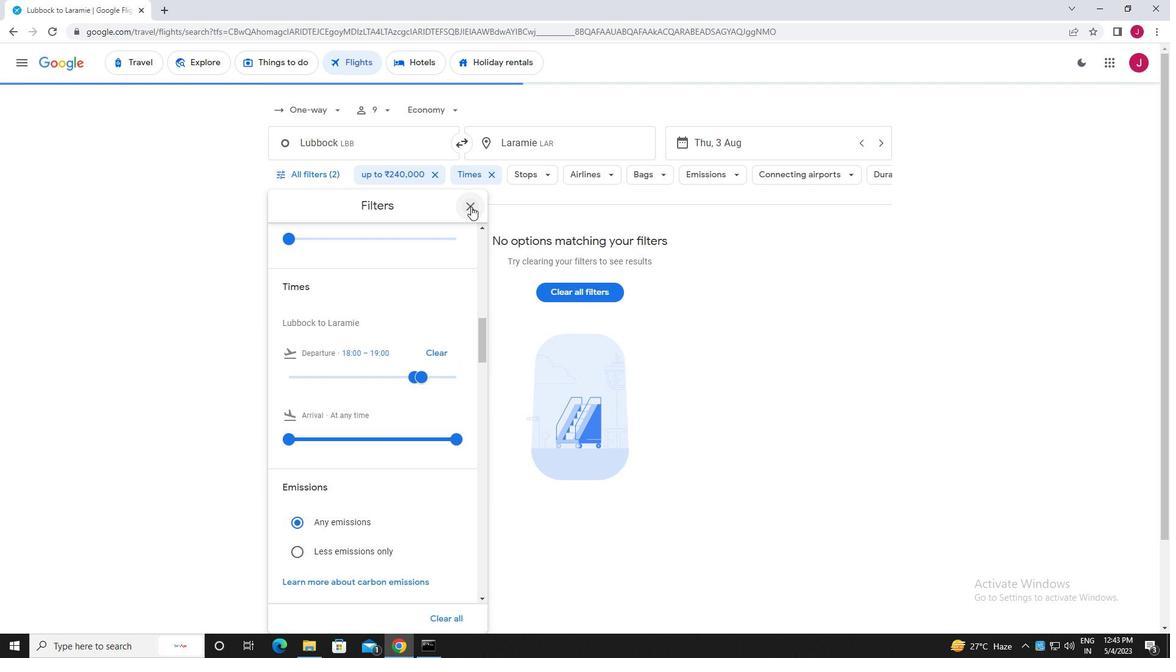 
